 Task: Find connections with filter location Bārāsat with filter topic #designwith filter profile language German with filter current company UNISON INTERNATIONAL CONSULTING (The Recruitment Company) with filter school AHMEDABAD jobs with filter industry Outpatient Care Centers with filter service category Bartending with filter keywords title Sales Representative
Action: Mouse moved to (522, 70)
Screenshot: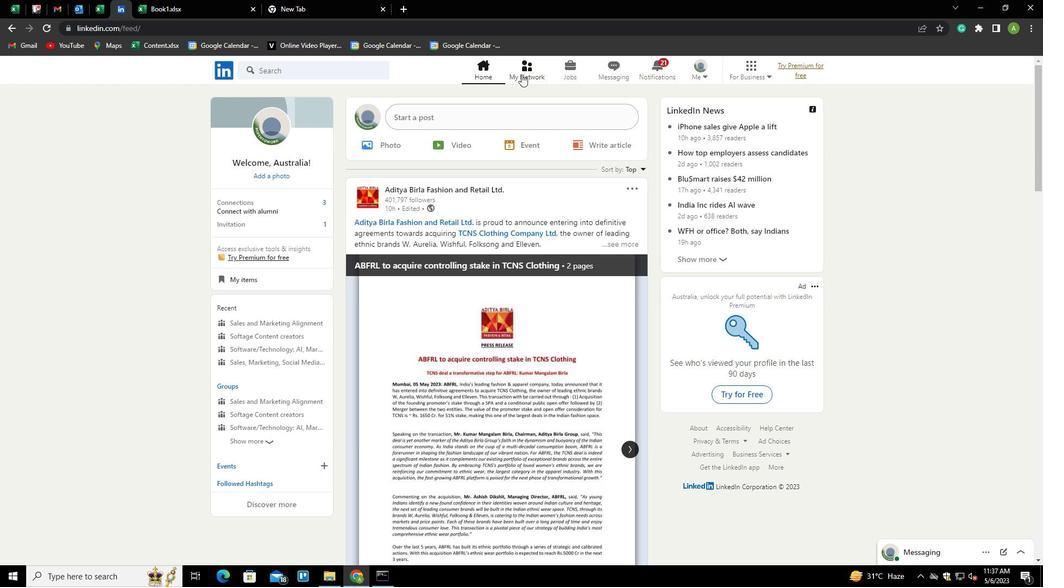 
Action: Mouse pressed left at (522, 70)
Screenshot: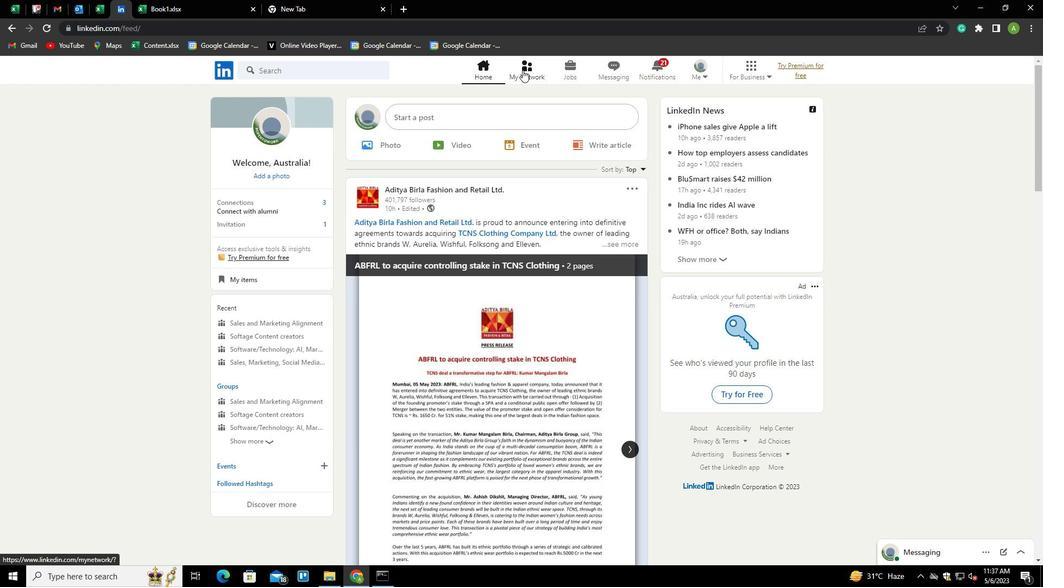 
Action: Mouse moved to (307, 128)
Screenshot: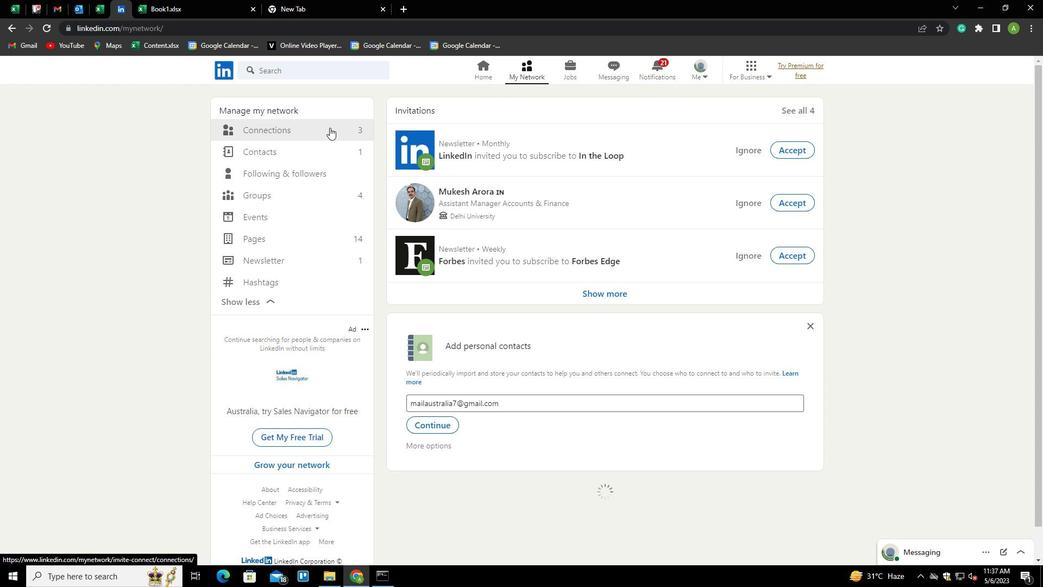 
Action: Mouse pressed left at (307, 128)
Screenshot: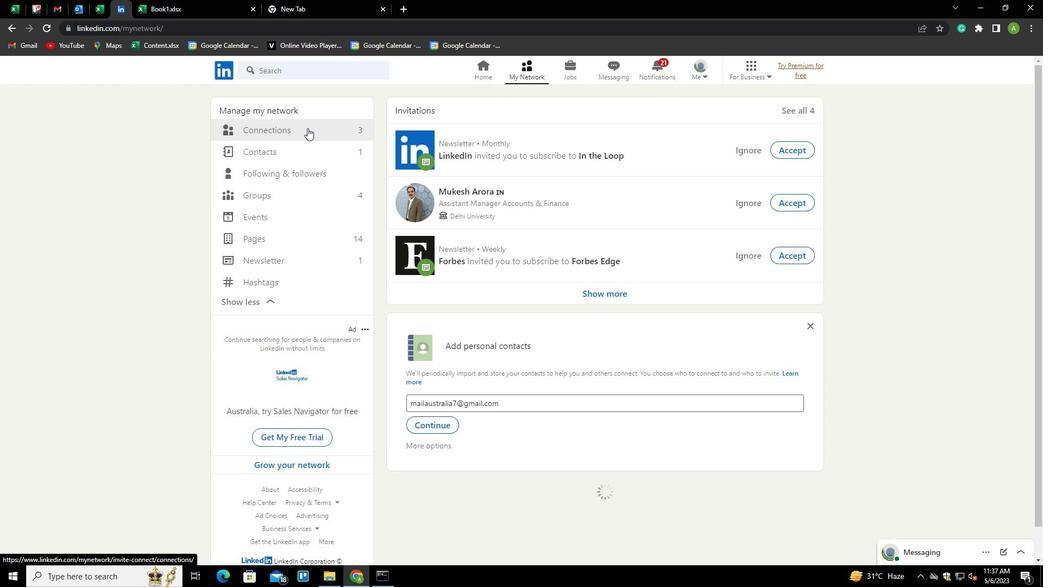 
Action: Mouse moved to (585, 132)
Screenshot: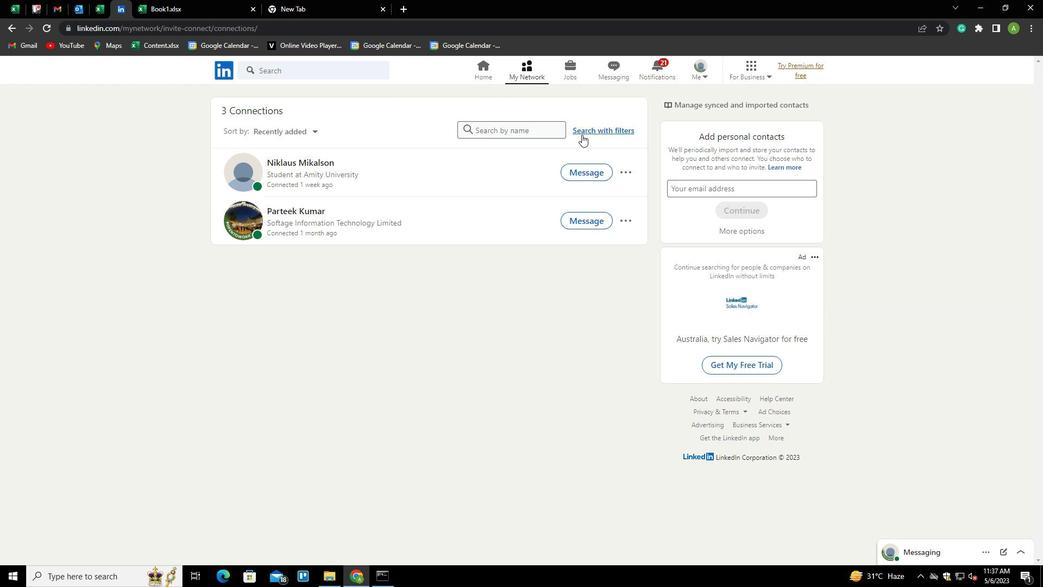 
Action: Mouse pressed left at (585, 132)
Screenshot: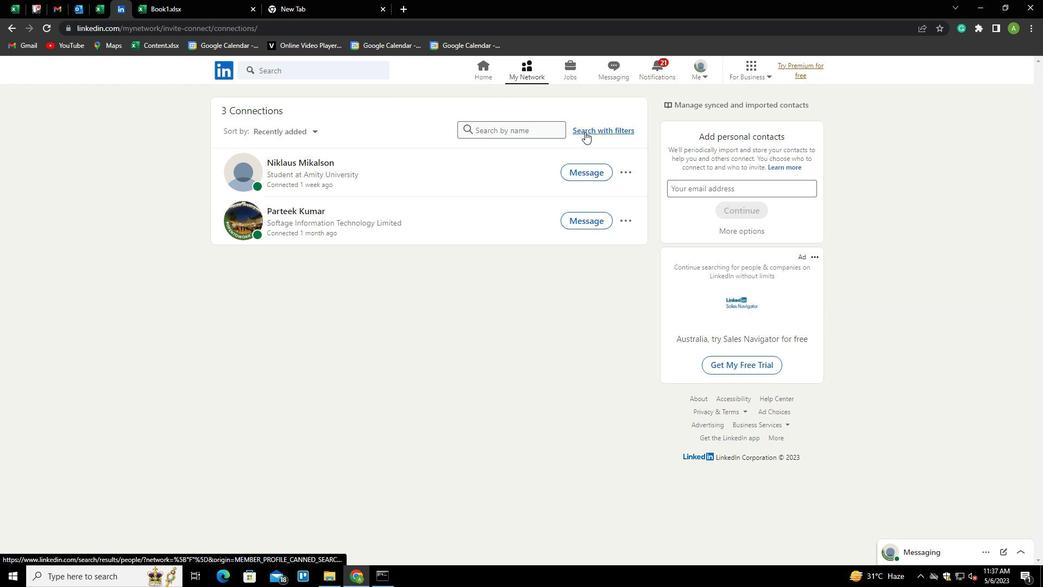 
Action: Mouse moved to (557, 104)
Screenshot: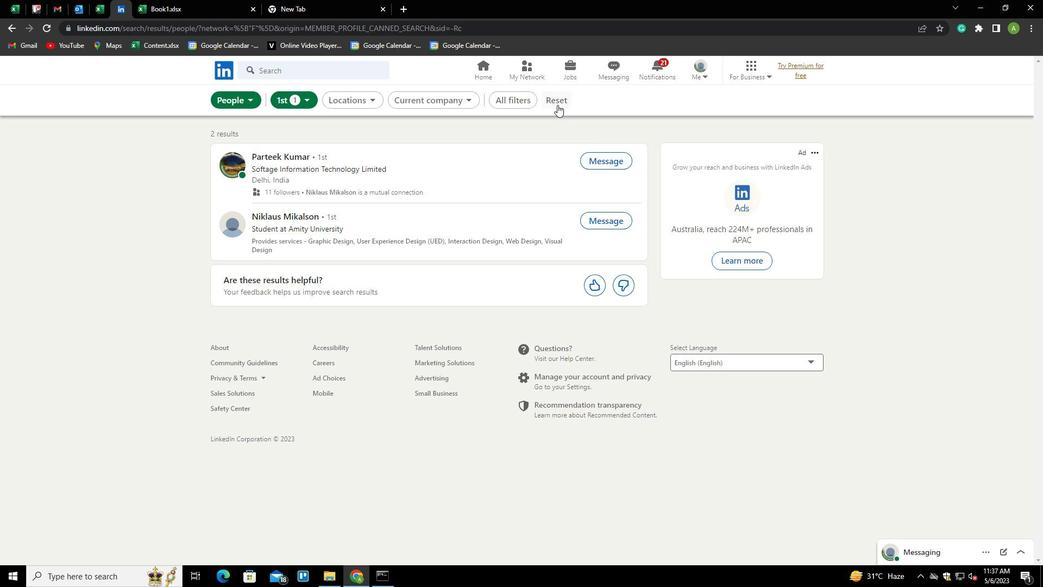 
Action: Mouse pressed left at (557, 104)
Screenshot: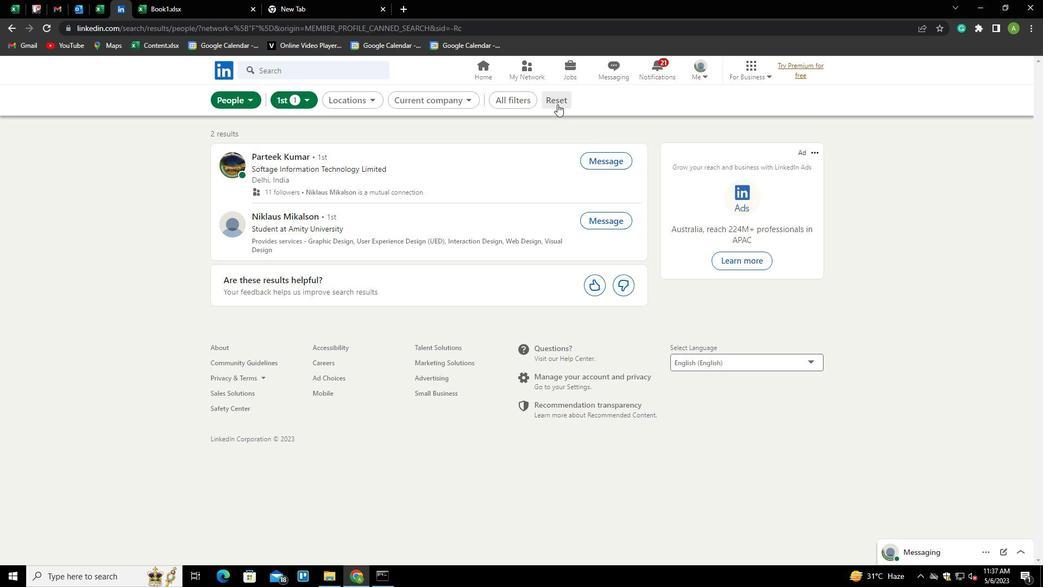 
Action: Mouse moved to (544, 102)
Screenshot: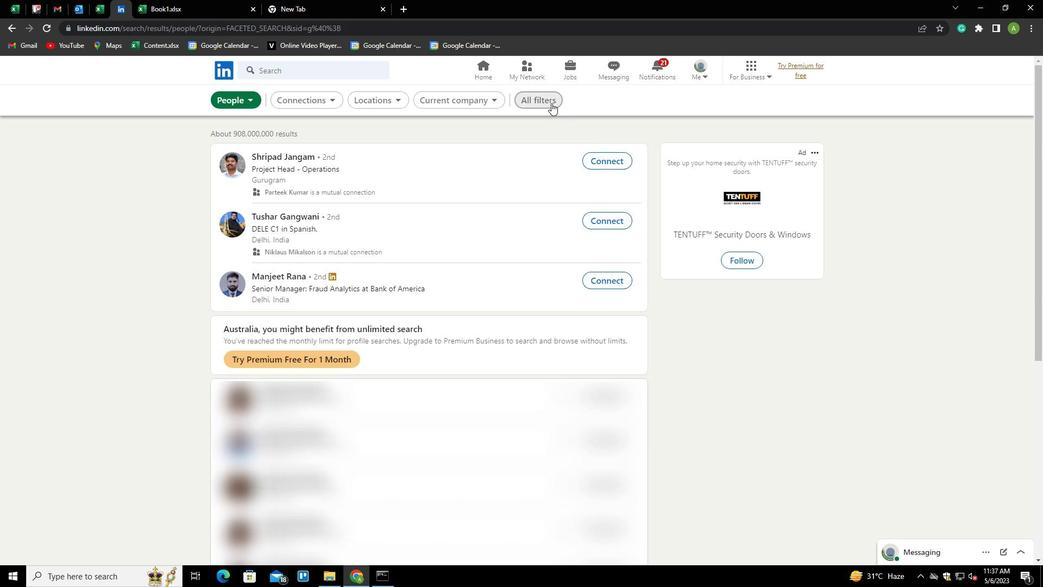 
Action: Mouse pressed left at (544, 102)
Screenshot: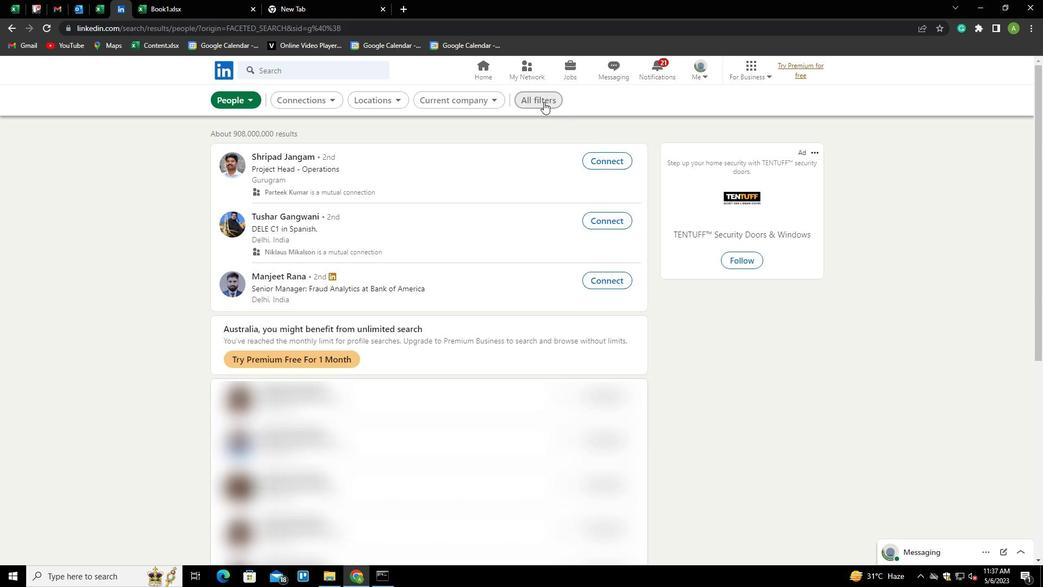 
Action: Mouse moved to (859, 275)
Screenshot: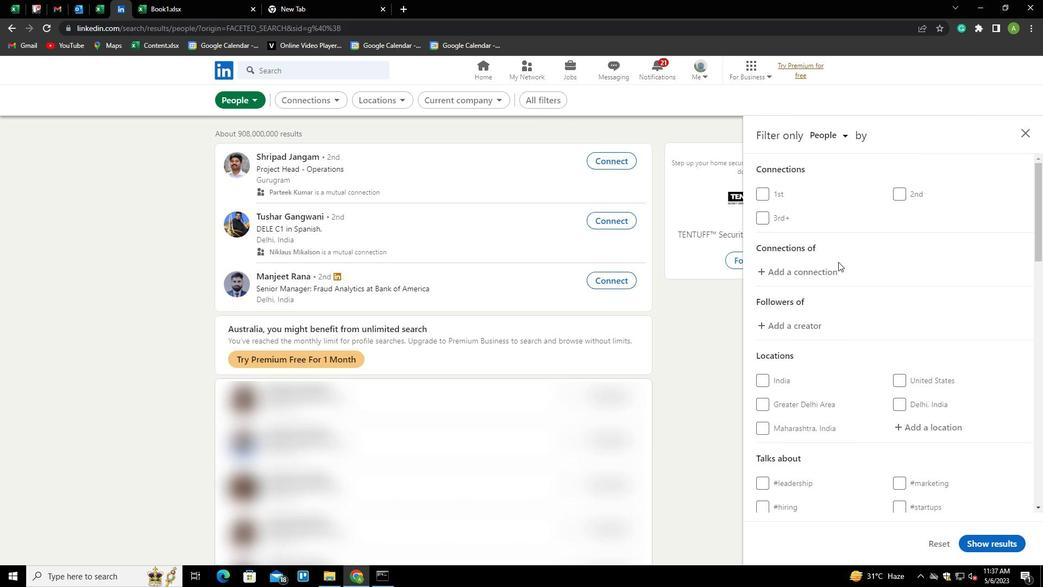 
Action: Mouse scrolled (859, 274) with delta (0, 0)
Screenshot: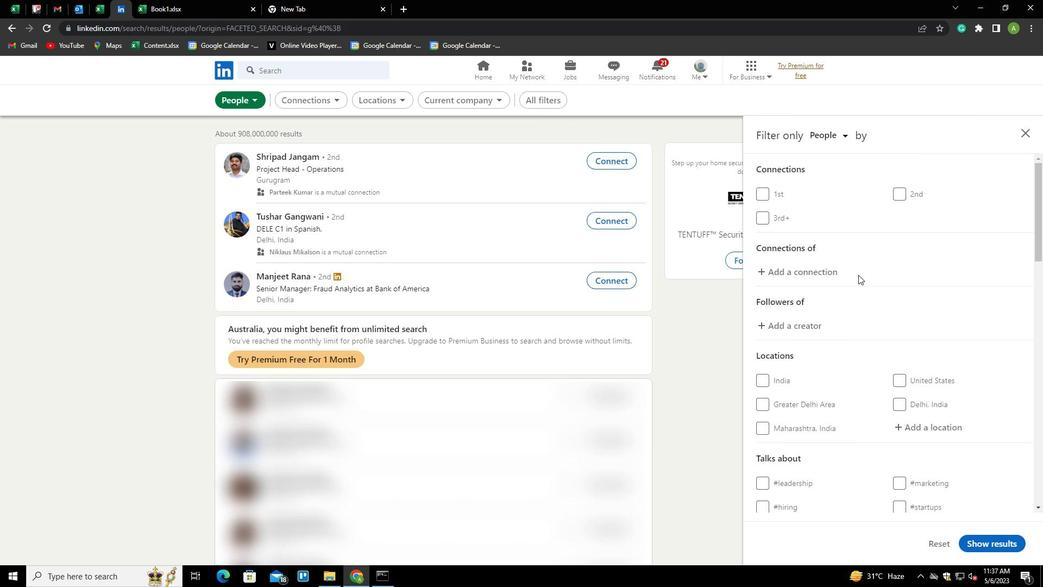
Action: Mouse scrolled (859, 274) with delta (0, 0)
Screenshot: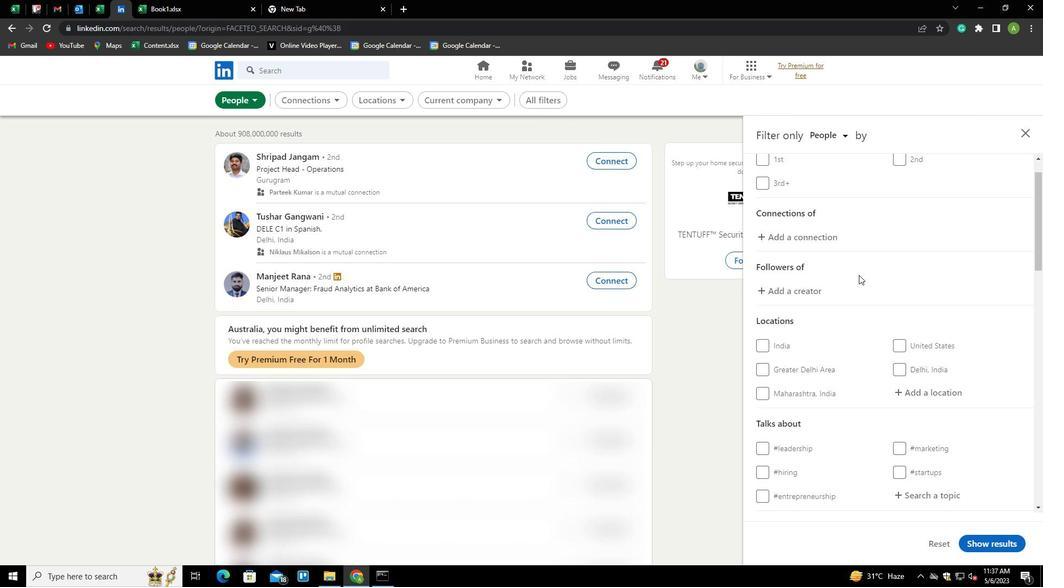
Action: Mouse moved to (912, 318)
Screenshot: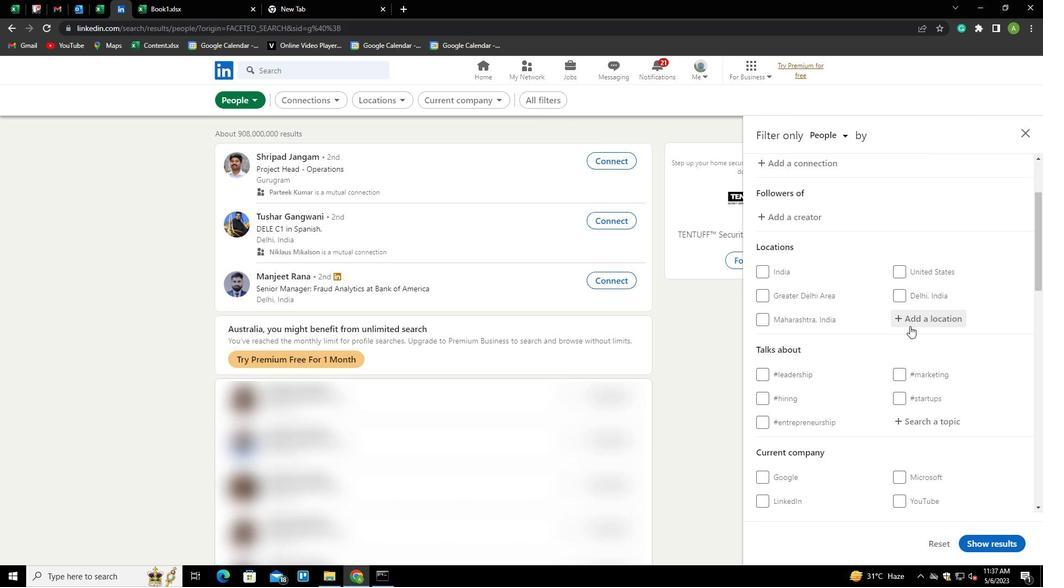 
Action: Mouse pressed left at (912, 318)
Screenshot: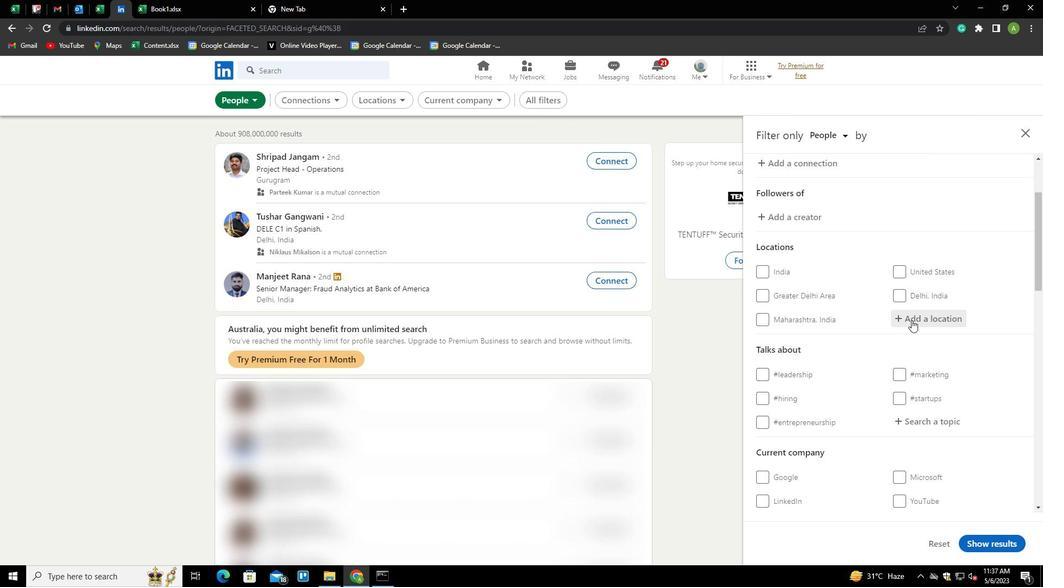 
Action: Mouse moved to (913, 316)
Screenshot: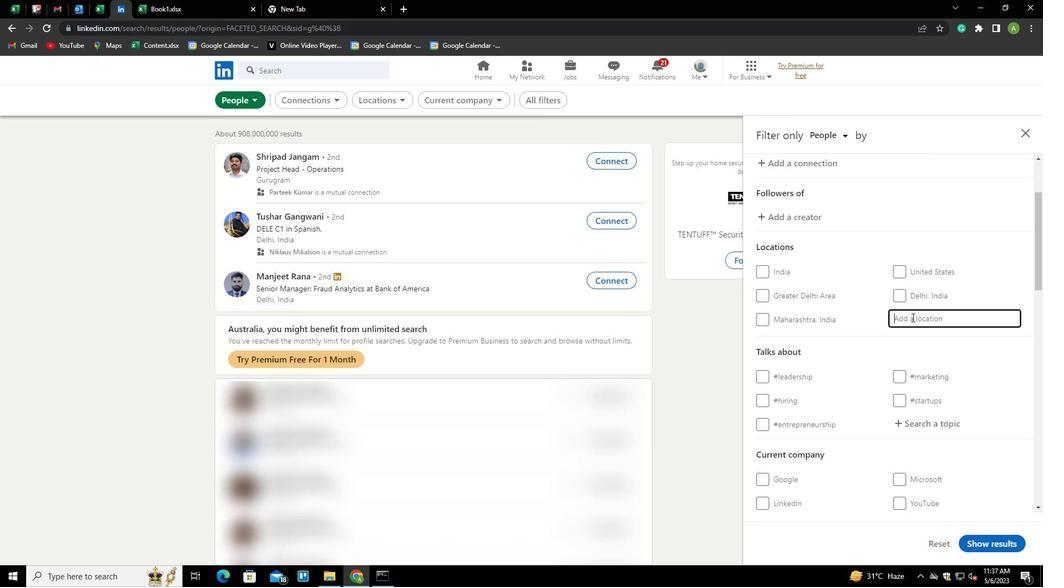 
Action: Mouse pressed left at (913, 316)
Screenshot: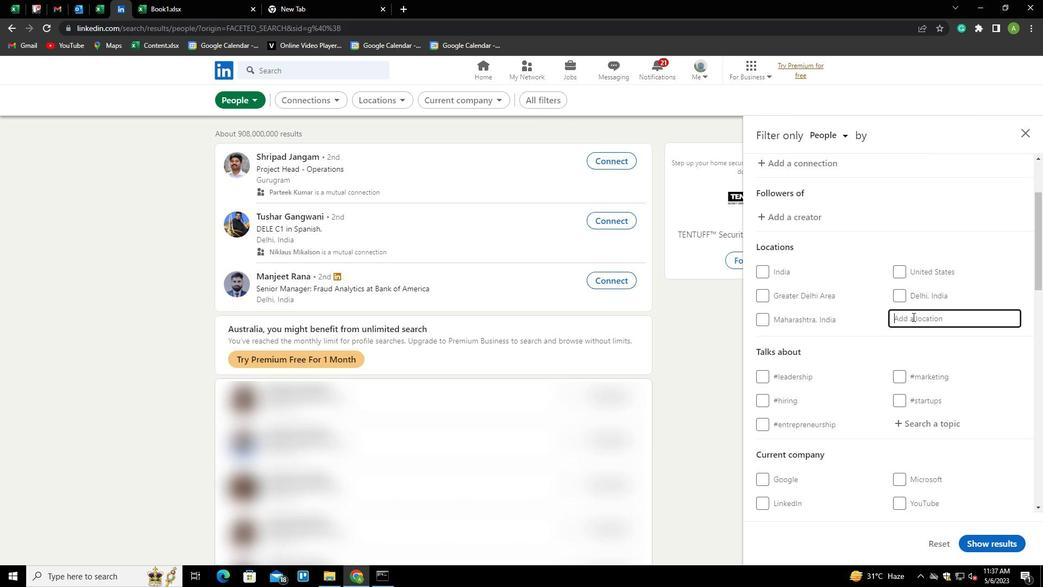 
Action: Mouse moved to (979, 92)
Screenshot: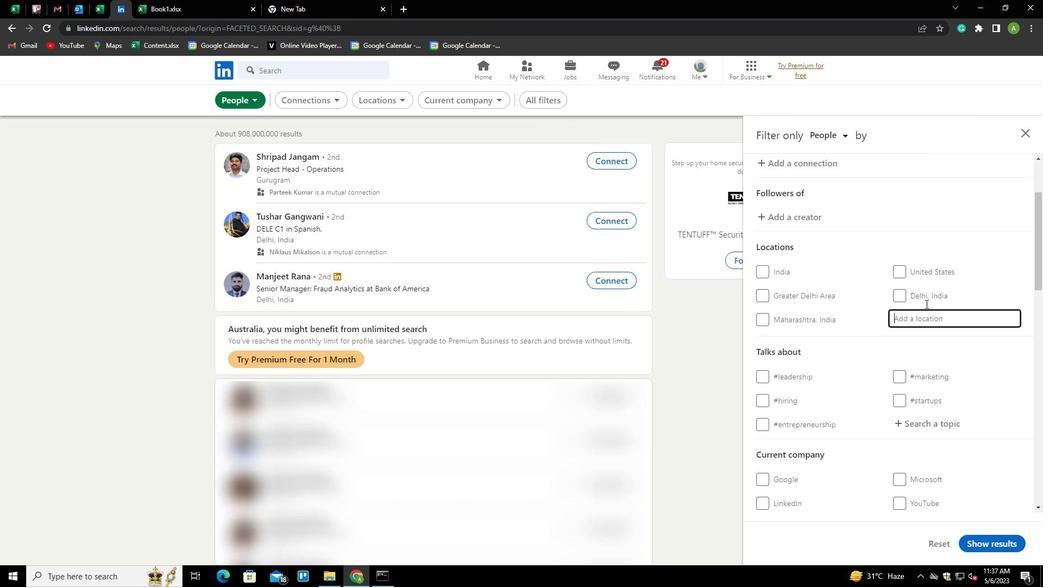 
Action: Key pressed <Key.shift>BARASAT<Key.down><Key.enter>
Screenshot: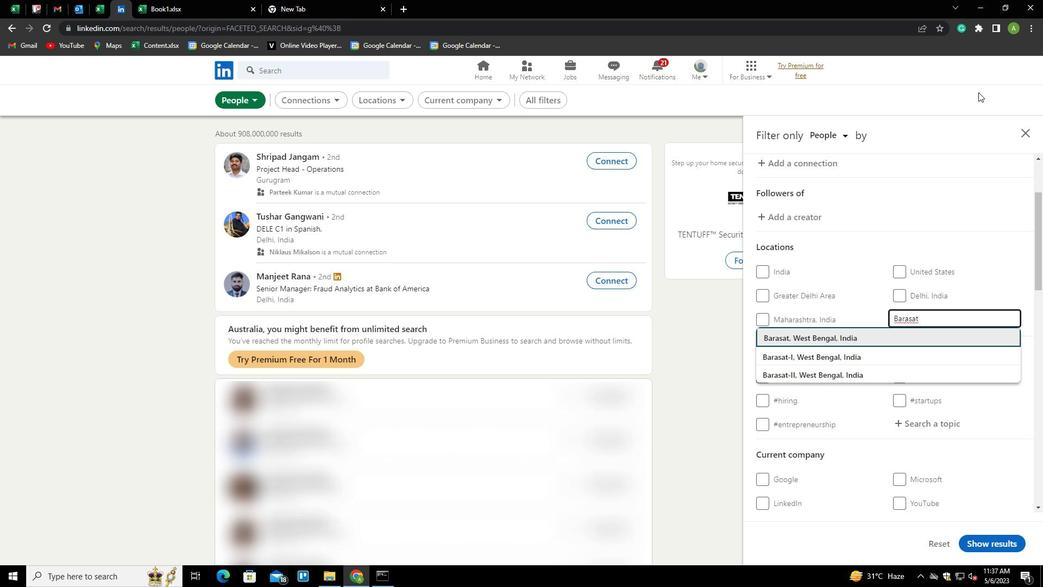 
Action: Mouse moved to (971, 186)
Screenshot: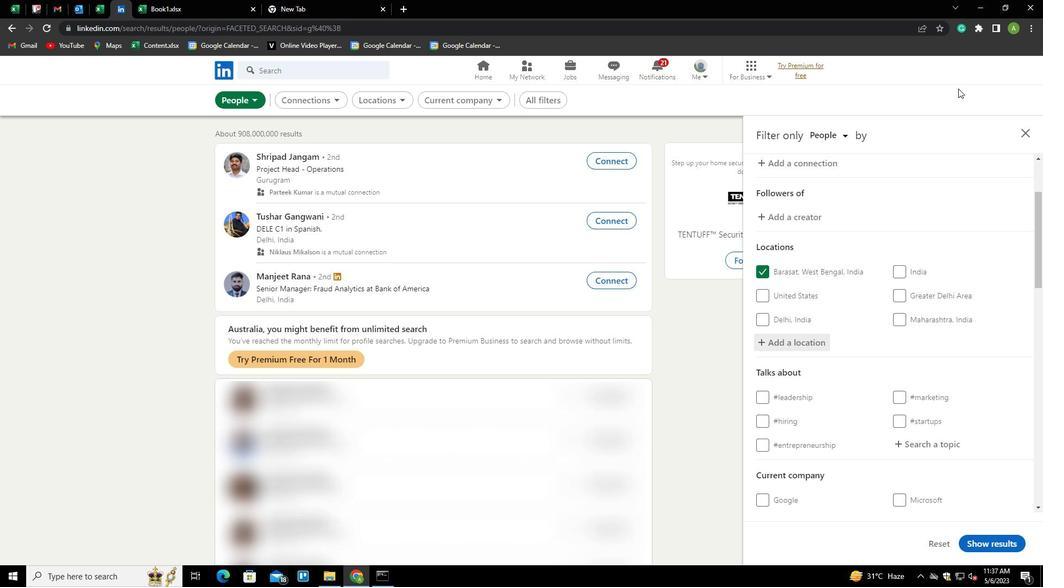 
Action: Mouse scrolled (971, 185) with delta (0, 0)
Screenshot: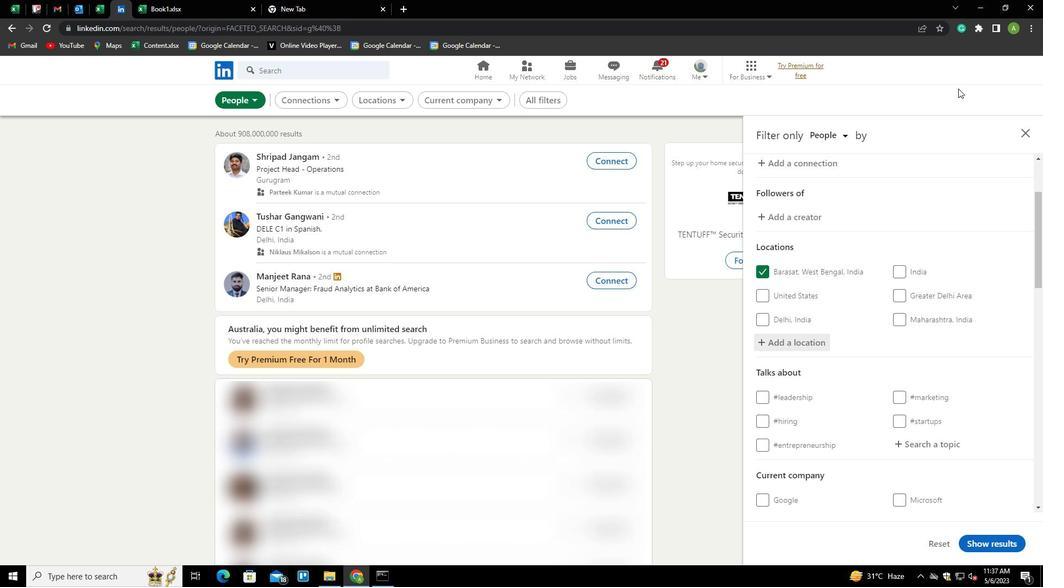 
Action: Mouse moved to (969, 208)
Screenshot: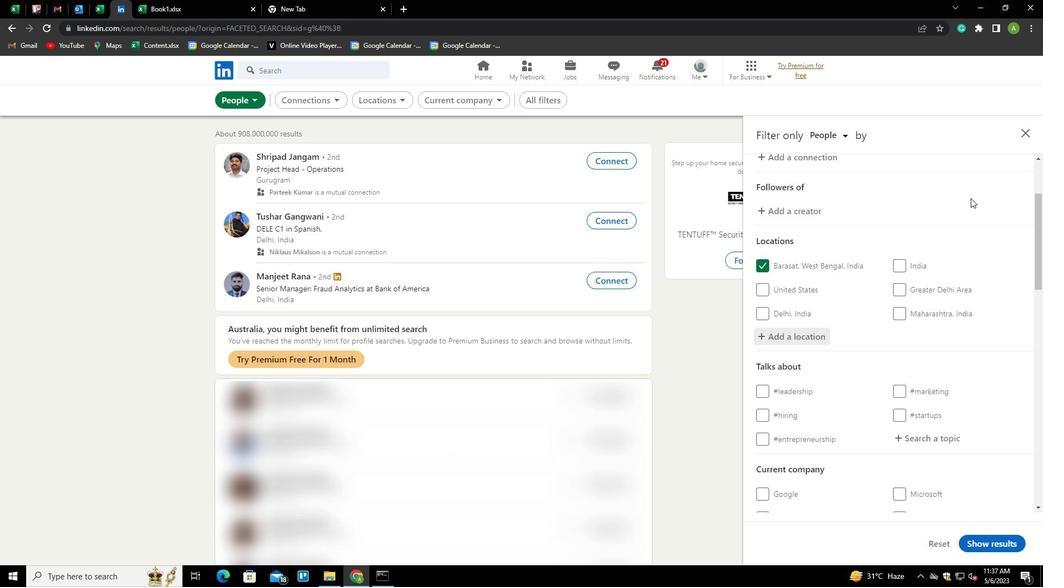 
Action: Mouse scrolled (969, 207) with delta (0, 0)
Screenshot: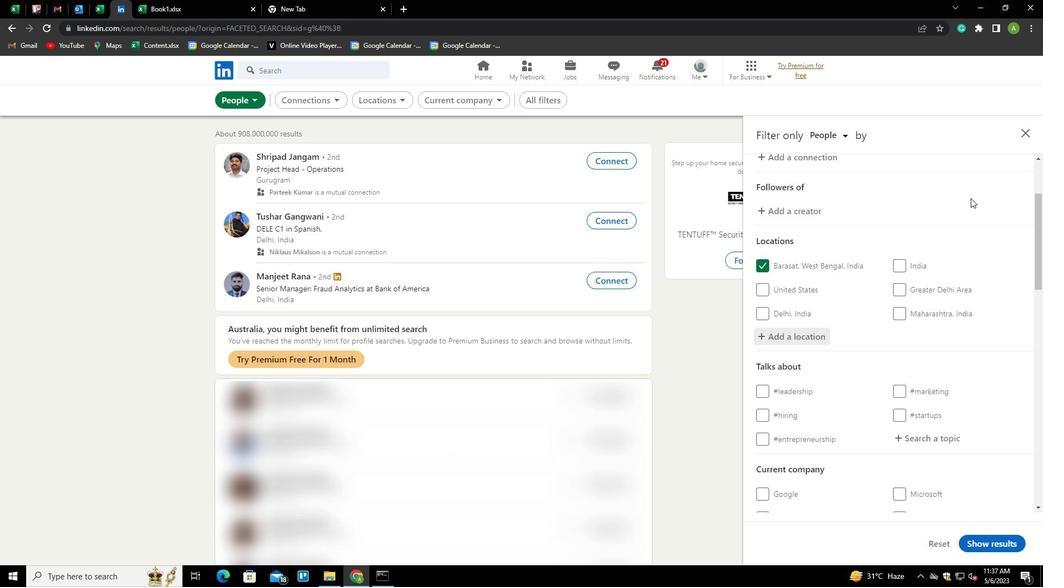 
Action: Mouse moved to (926, 331)
Screenshot: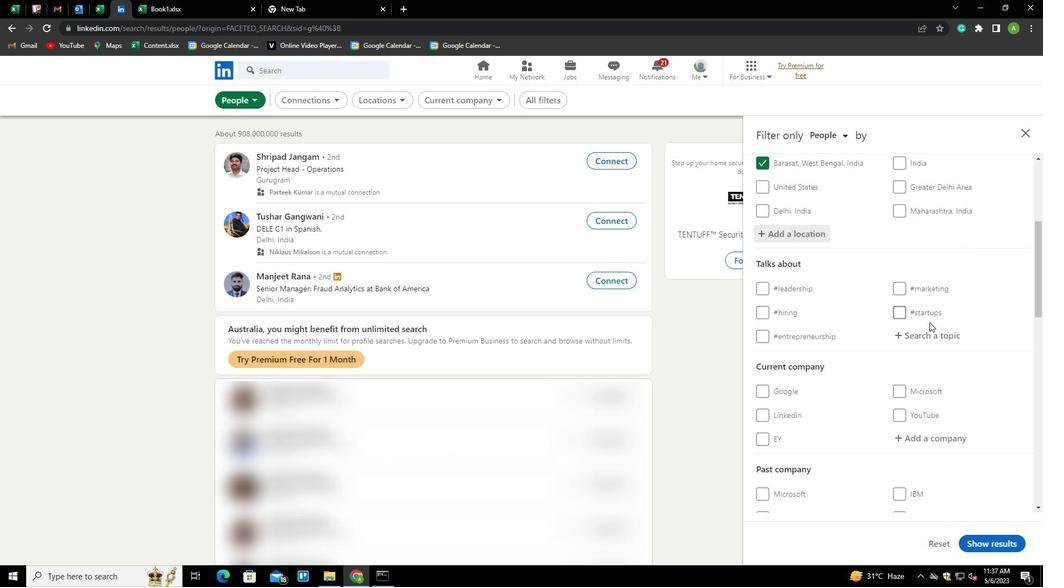 
Action: Mouse pressed left at (926, 331)
Screenshot: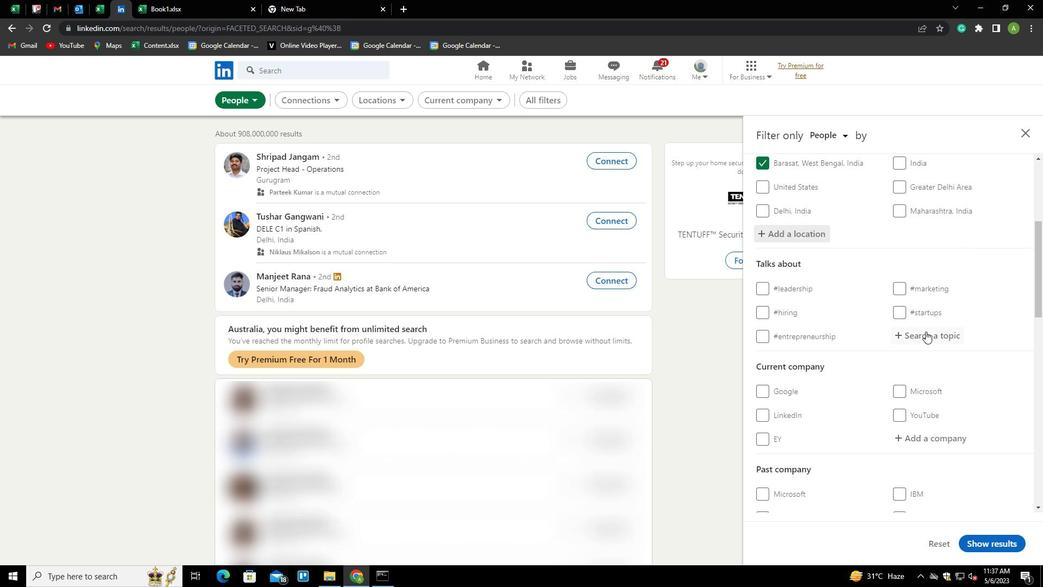 
Action: Mouse moved to (928, 323)
Screenshot: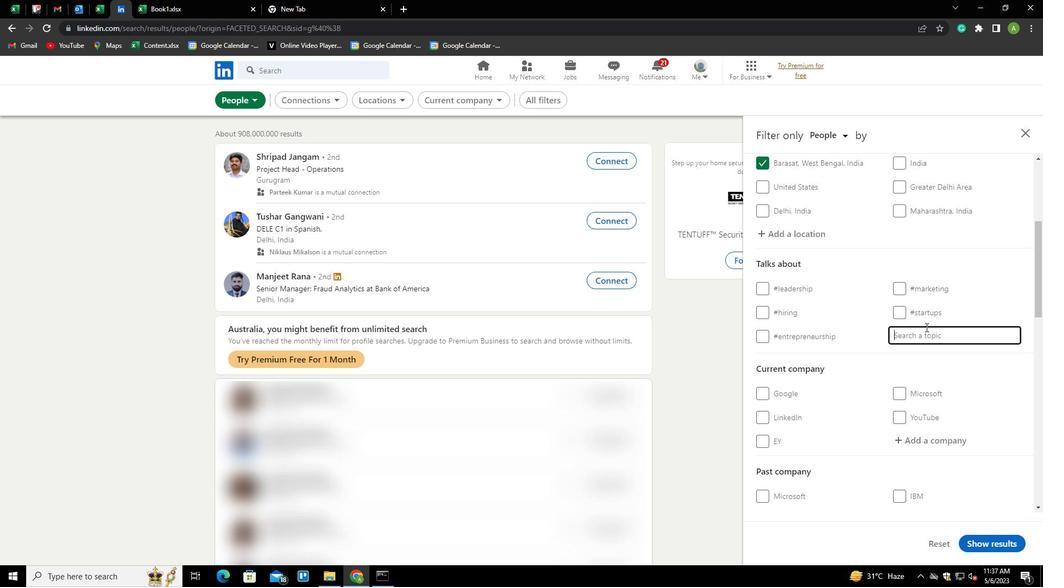 
Action: Key pressed <Key.shift>
Screenshot: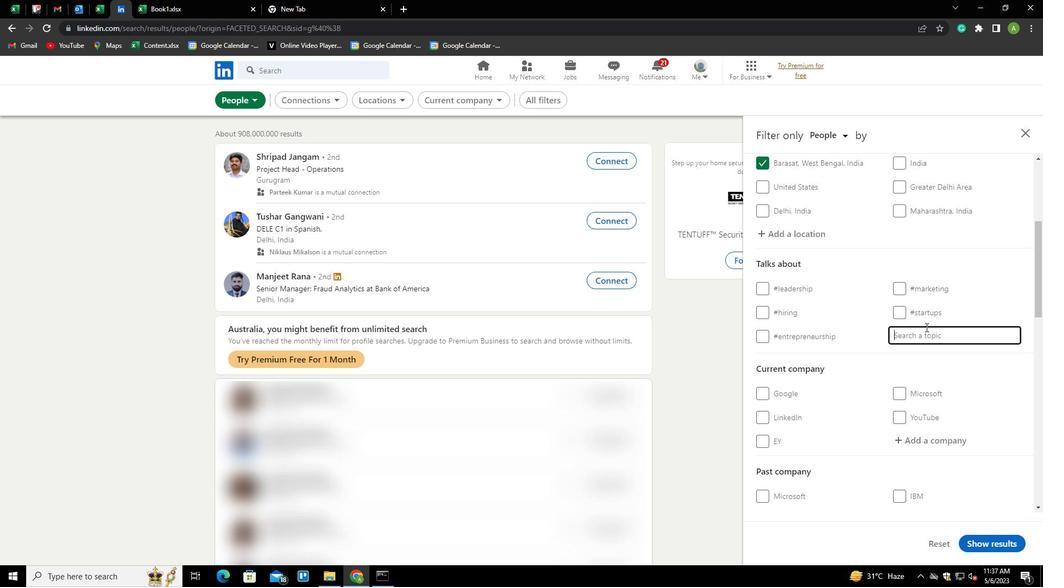 
Action: Mouse moved to (1043, 230)
Screenshot: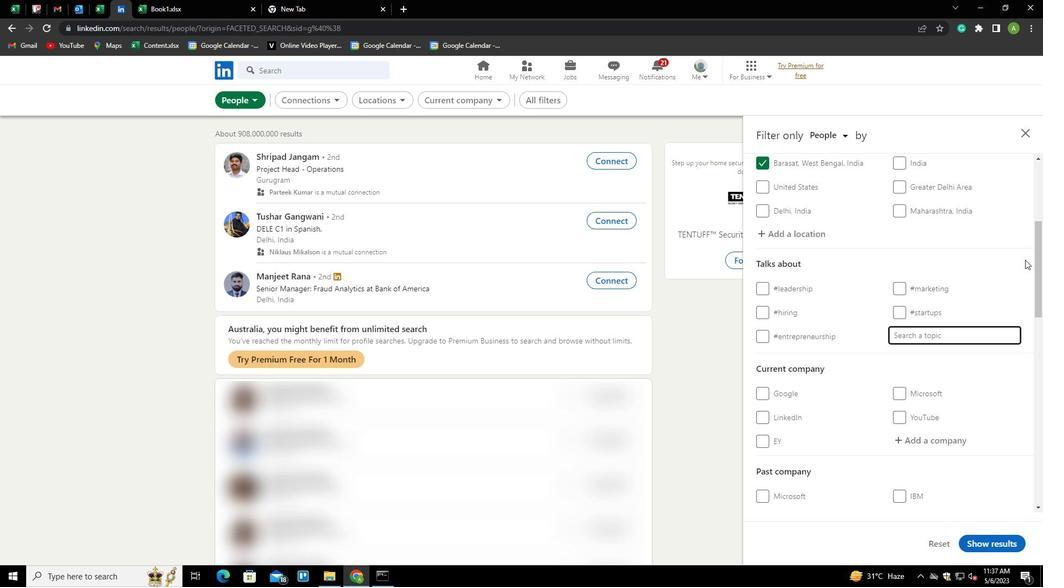 
Action: Key pressed <Key.shift><Key.shift><Key.shift><Key.shift>DESIGN<Key.down><Key.enter>
Screenshot: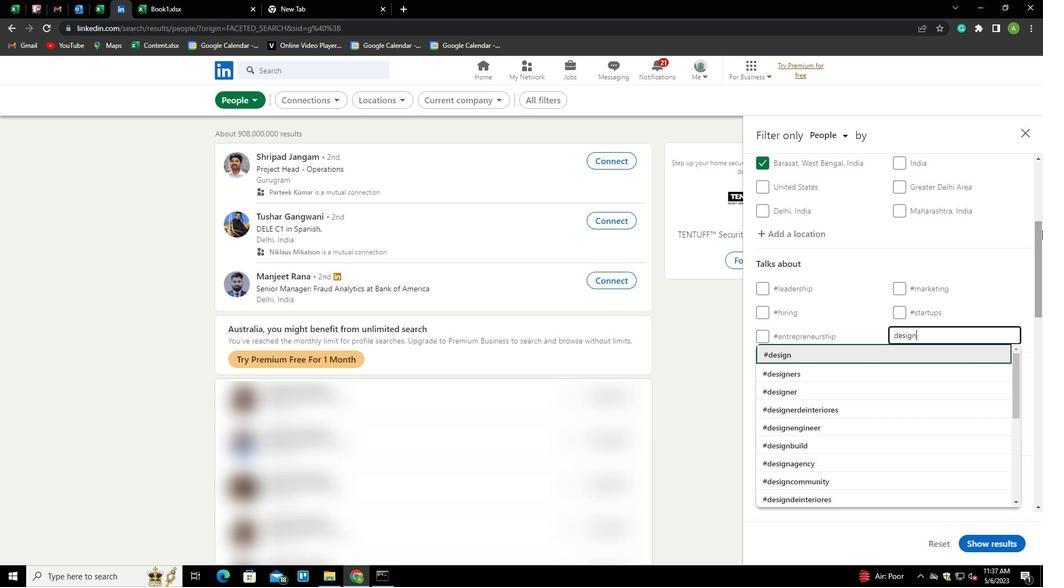 
Action: Mouse moved to (933, 304)
Screenshot: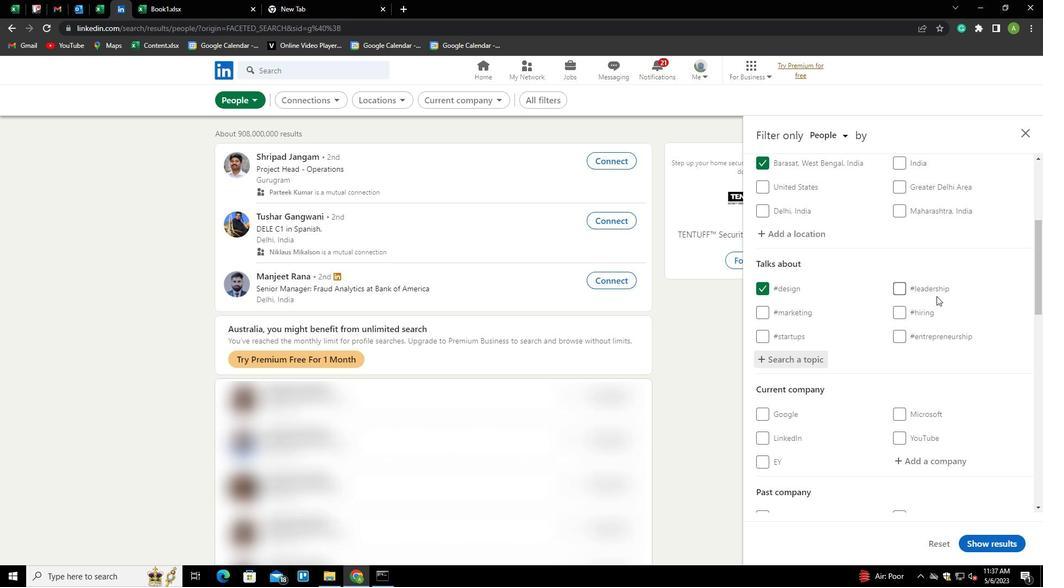 
Action: Mouse scrolled (933, 304) with delta (0, 0)
Screenshot: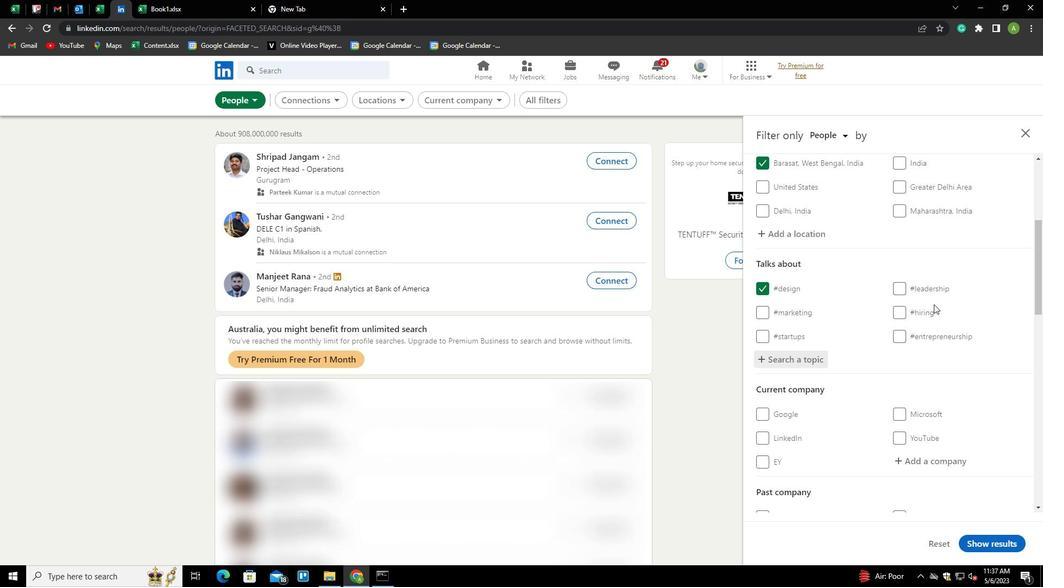 
Action: Mouse scrolled (933, 304) with delta (0, 0)
Screenshot: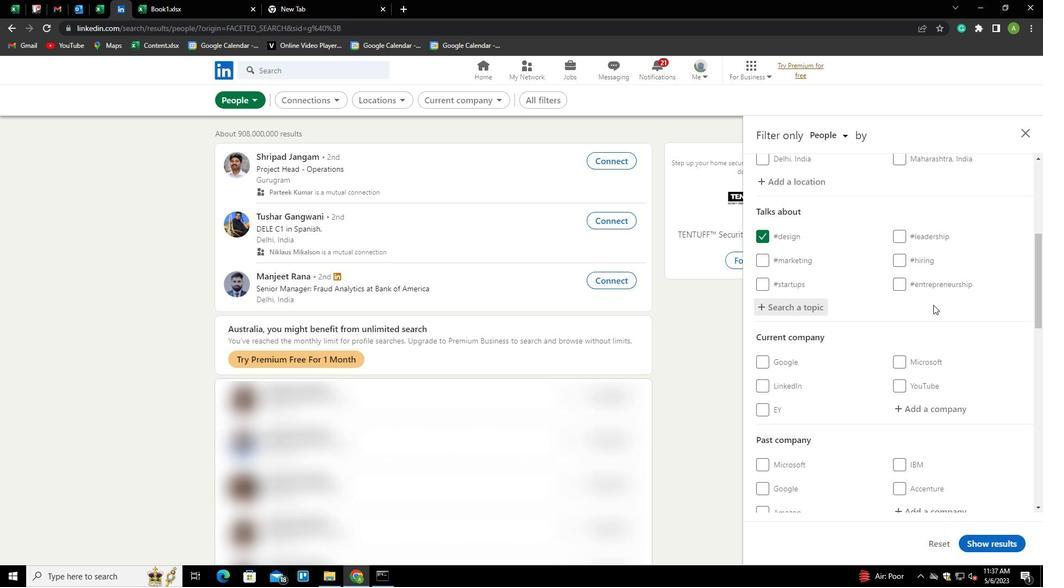 
Action: Mouse scrolled (933, 304) with delta (0, 0)
Screenshot: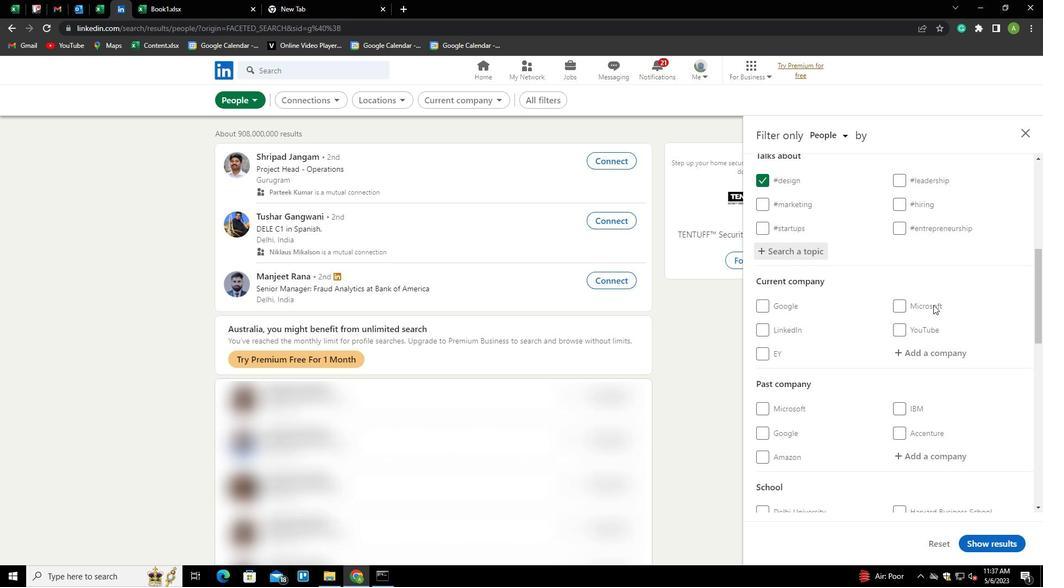 
Action: Mouse scrolled (933, 304) with delta (0, 0)
Screenshot: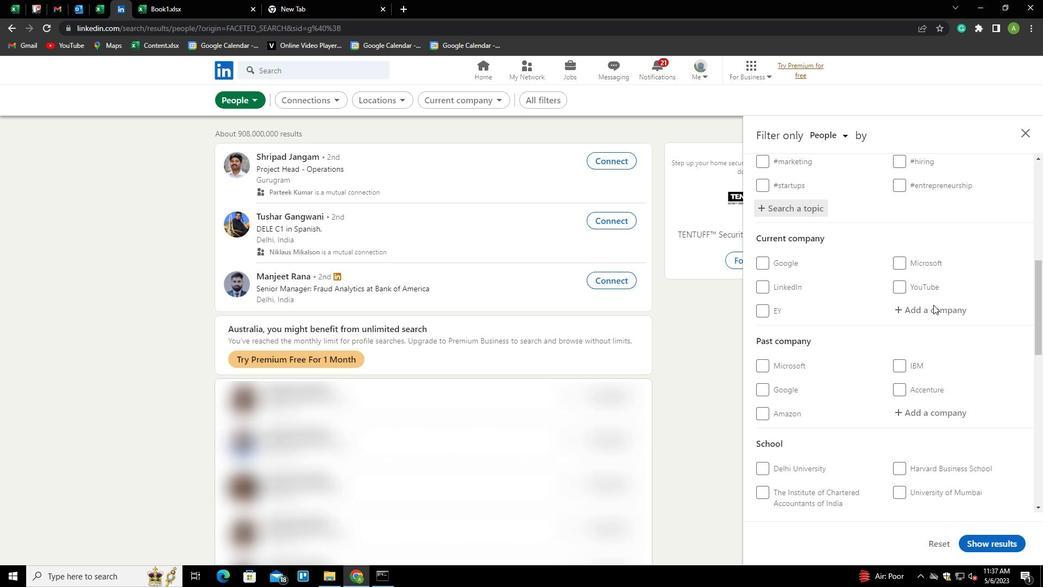 
Action: Mouse scrolled (933, 304) with delta (0, 0)
Screenshot: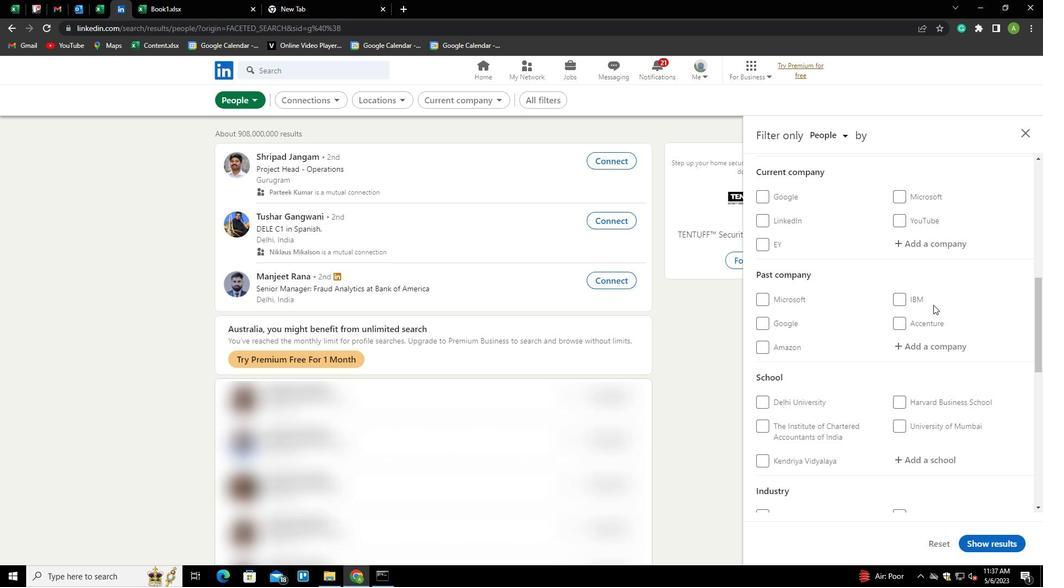 
Action: Mouse scrolled (933, 304) with delta (0, 0)
Screenshot: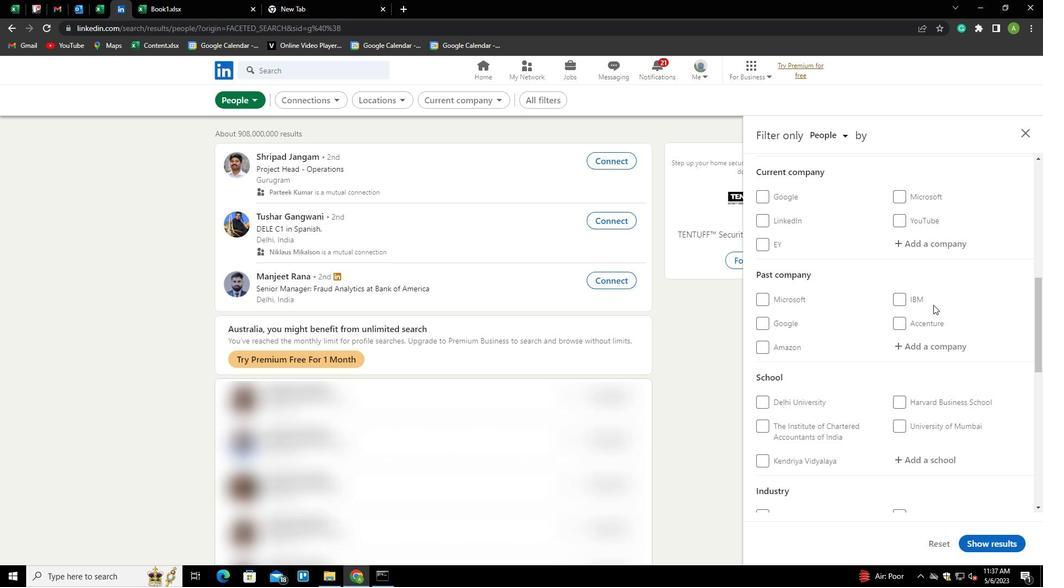
Action: Mouse scrolled (933, 304) with delta (0, 0)
Screenshot: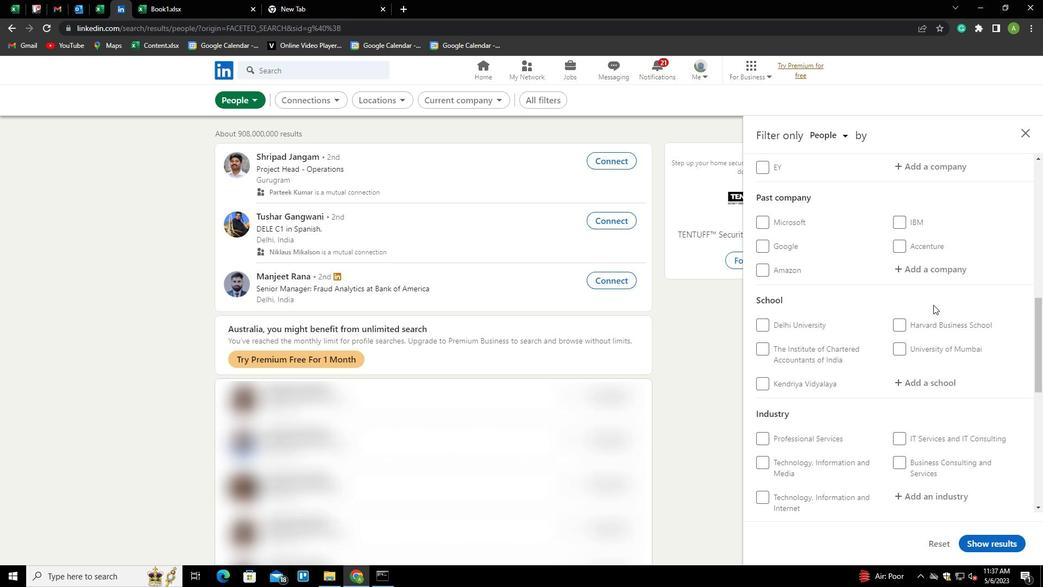 
Action: Mouse scrolled (933, 304) with delta (0, 0)
Screenshot: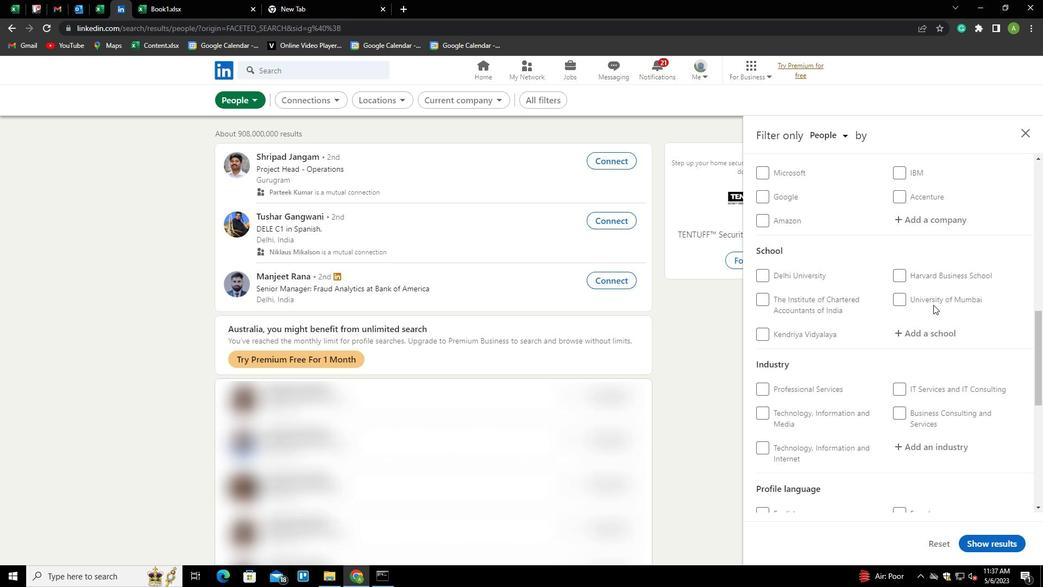 
Action: Mouse scrolled (933, 304) with delta (0, 0)
Screenshot: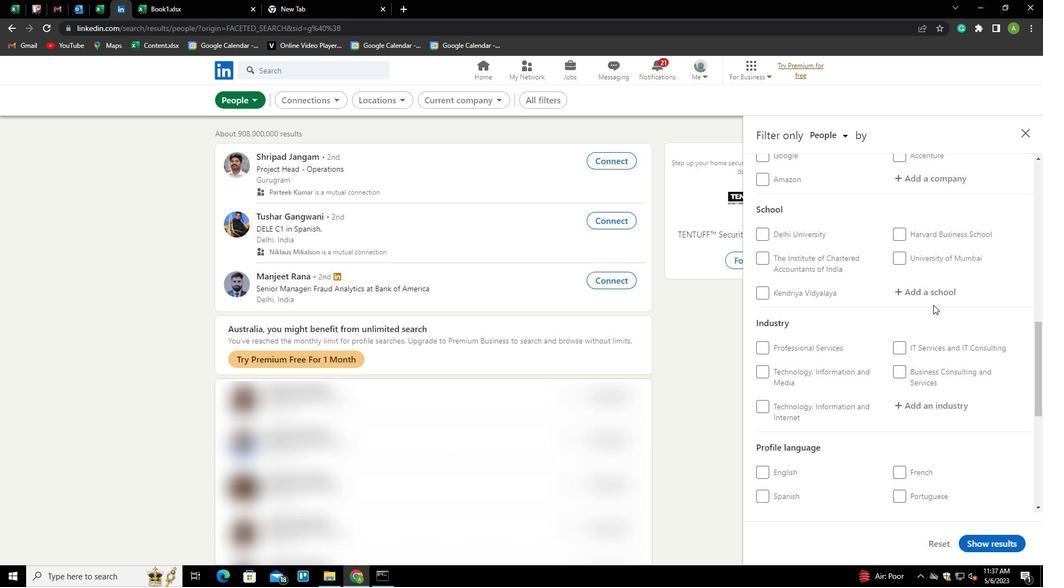 
Action: Mouse scrolled (933, 304) with delta (0, 0)
Screenshot: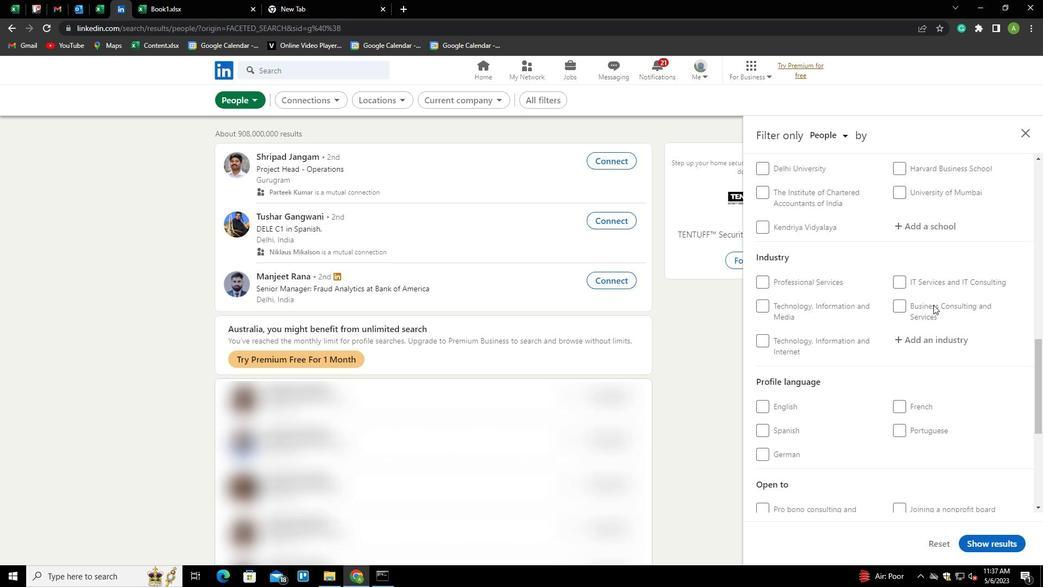
Action: Mouse moved to (774, 364)
Screenshot: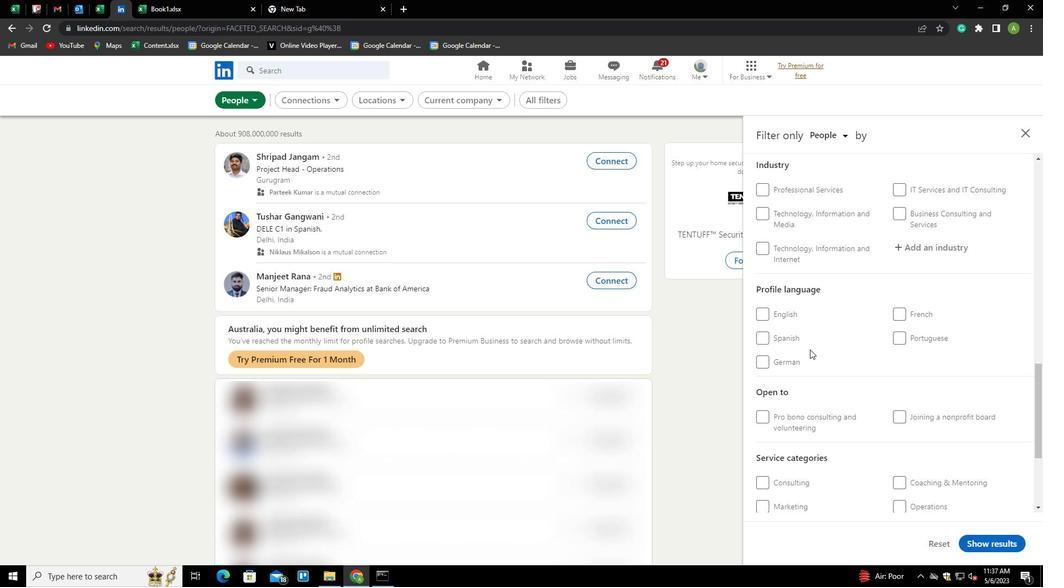 
Action: Mouse pressed left at (774, 364)
Screenshot: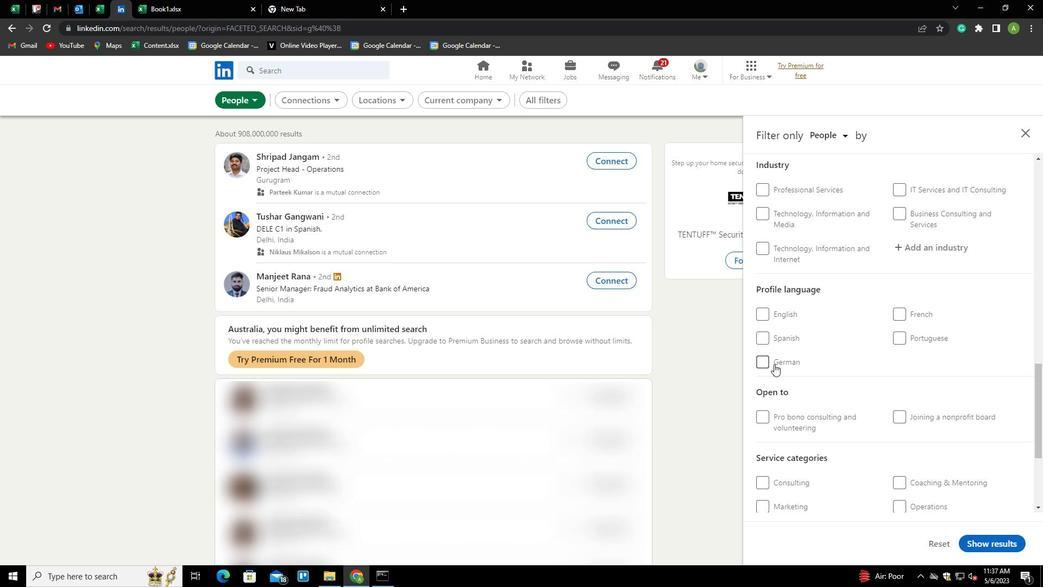 
Action: Mouse moved to (883, 341)
Screenshot: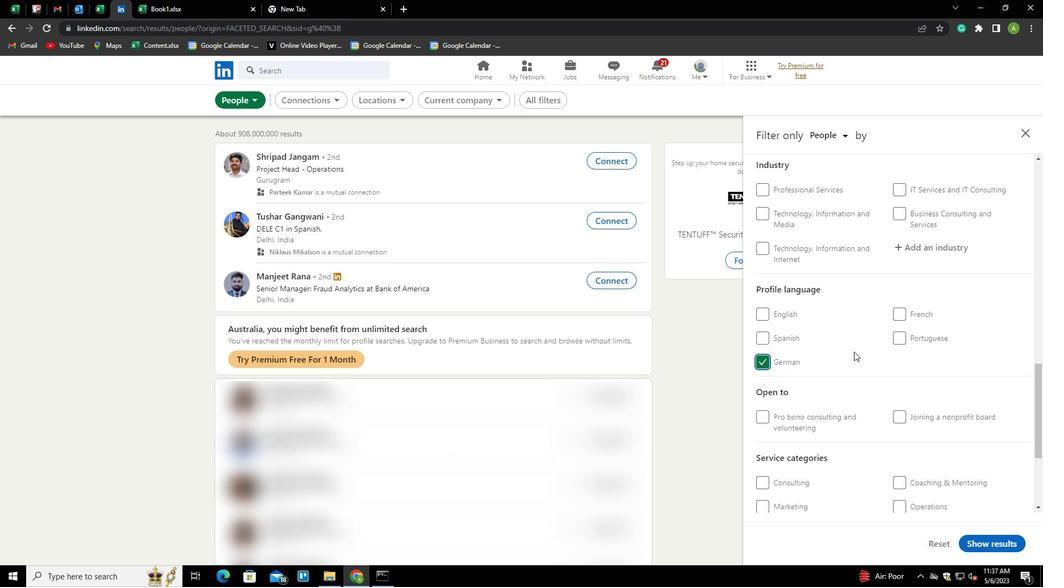 
Action: Mouse scrolled (883, 342) with delta (0, 0)
Screenshot: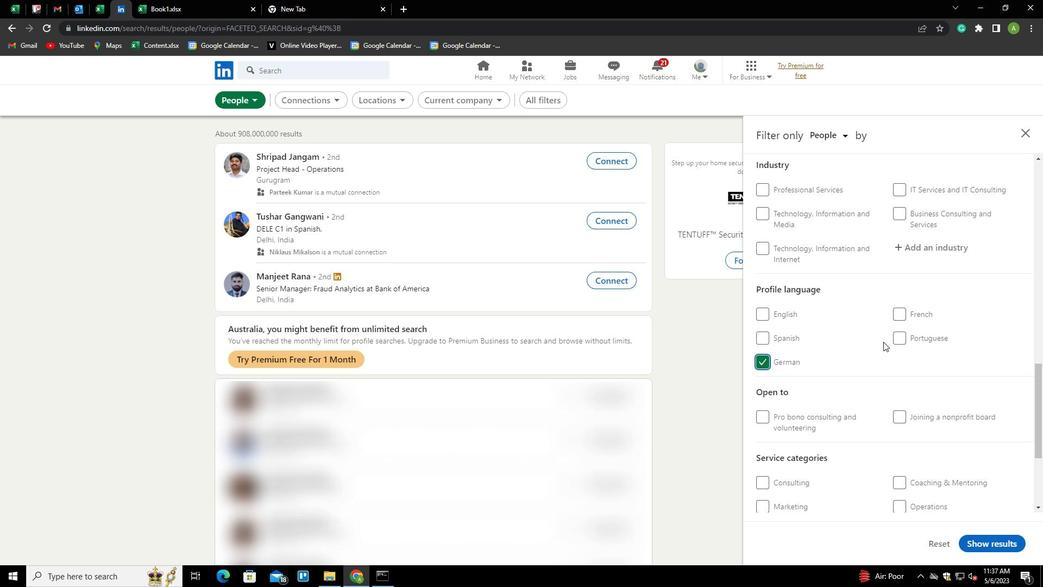 
Action: Mouse scrolled (883, 342) with delta (0, 0)
Screenshot: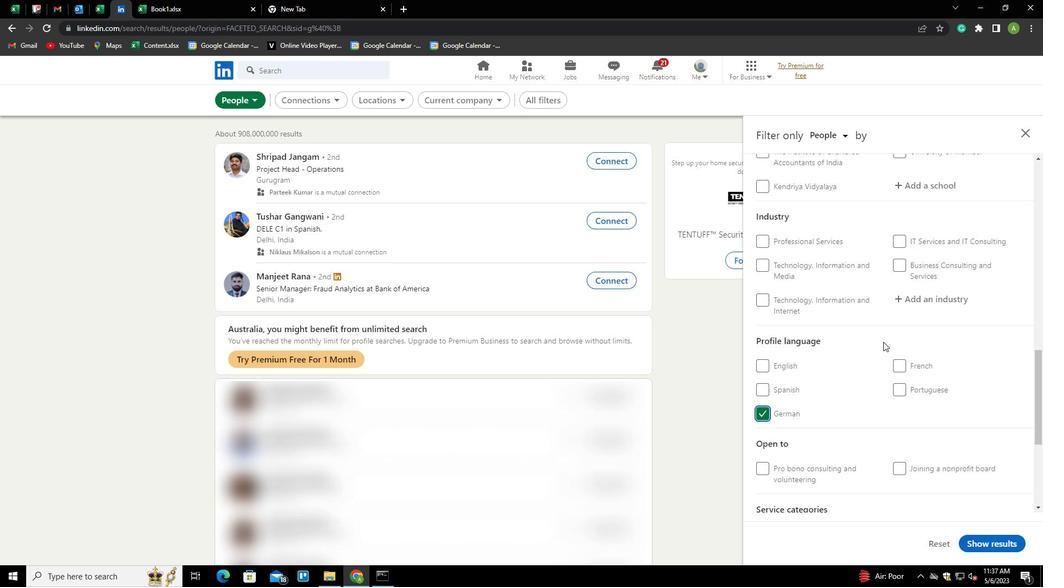 
Action: Mouse scrolled (883, 342) with delta (0, 0)
Screenshot: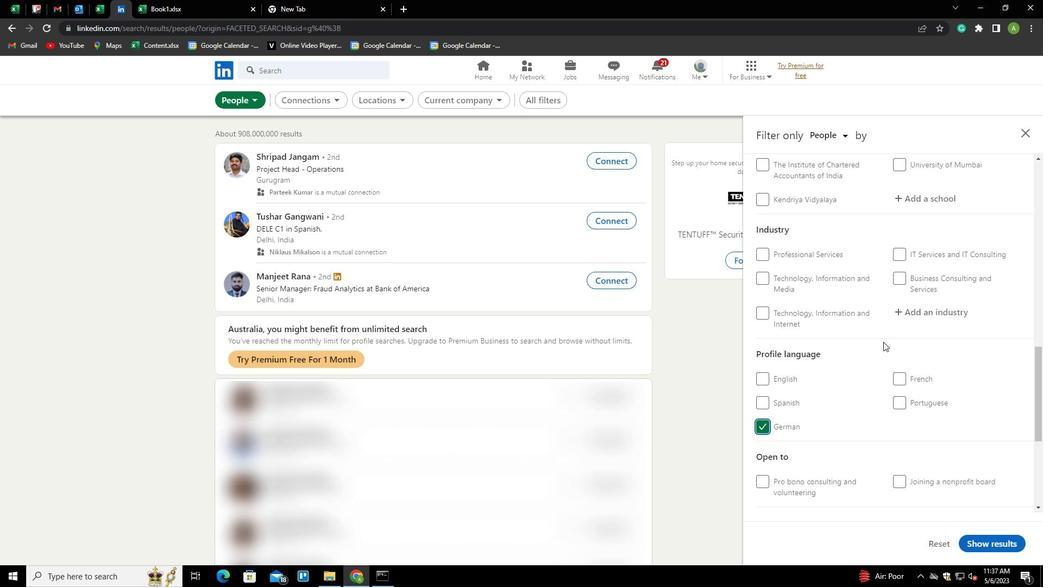 
Action: Mouse scrolled (883, 342) with delta (0, 0)
Screenshot: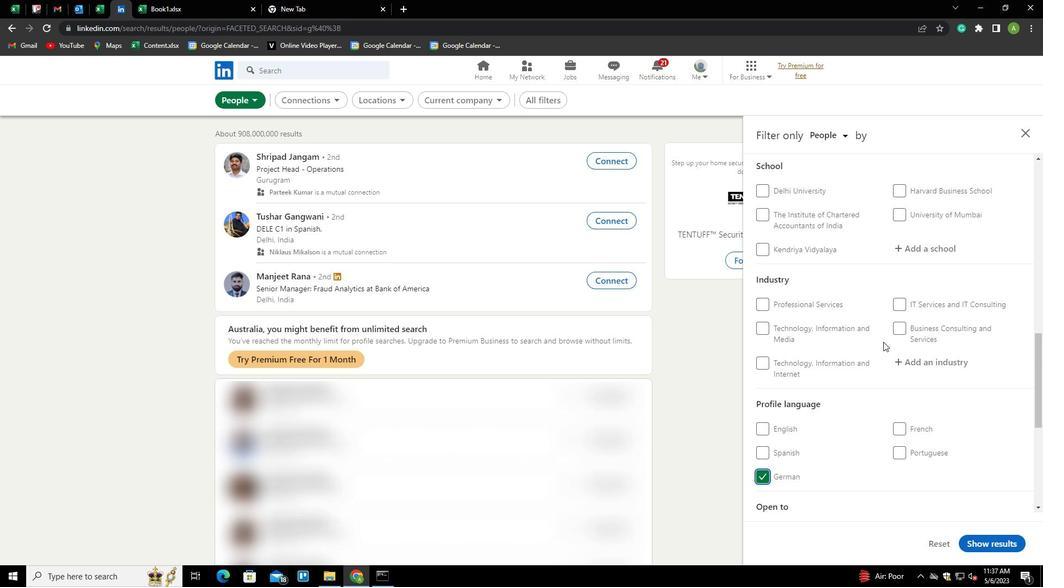
Action: Mouse scrolled (883, 342) with delta (0, 0)
Screenshot: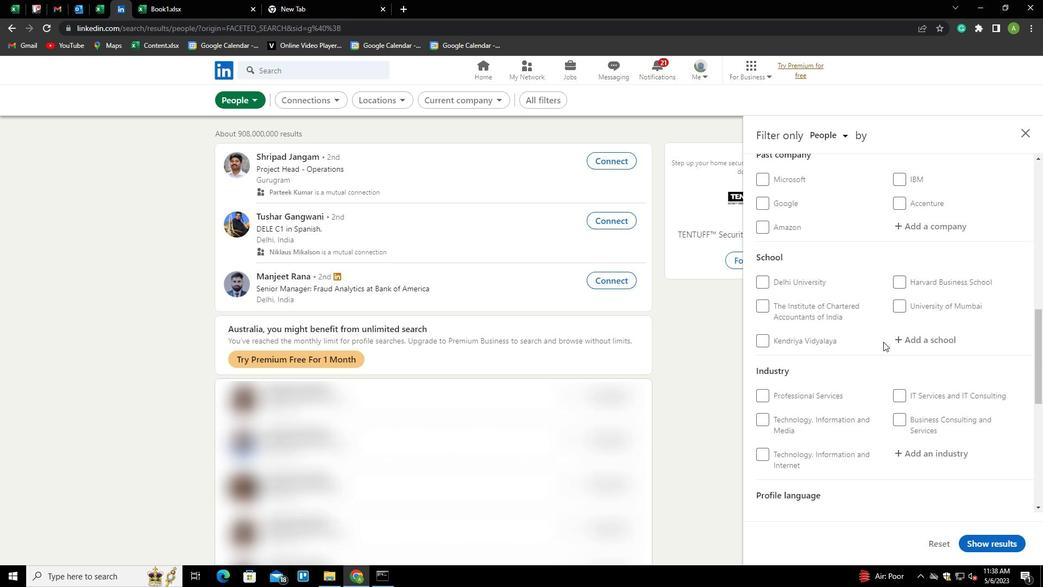 
Action: Mouse scrolled (883, 342) with delta (0, 0)
Screenshot: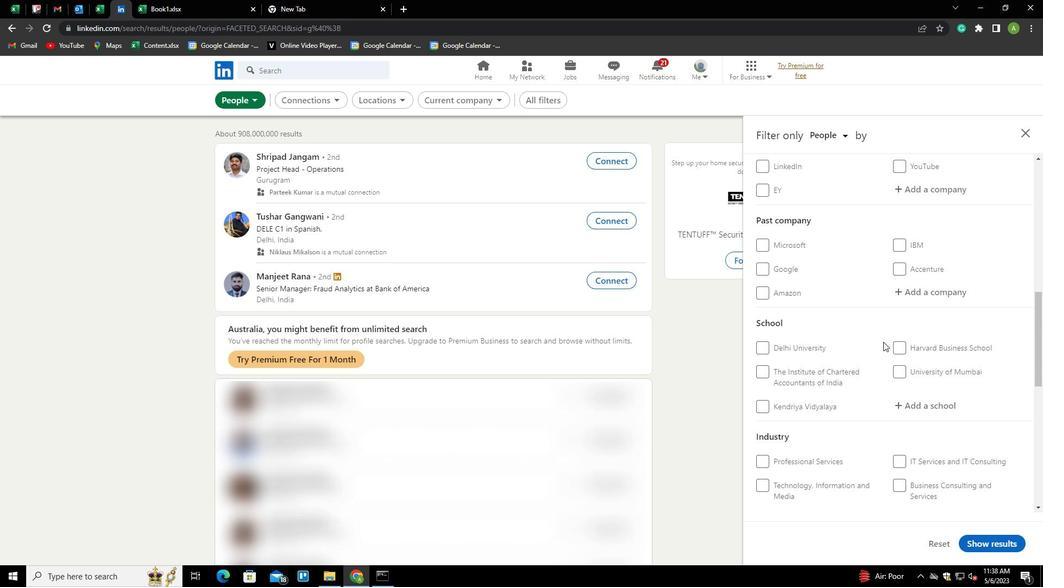 
Action: Mouse scrolled (883, 342) with delta (0, 0)
Screenshot: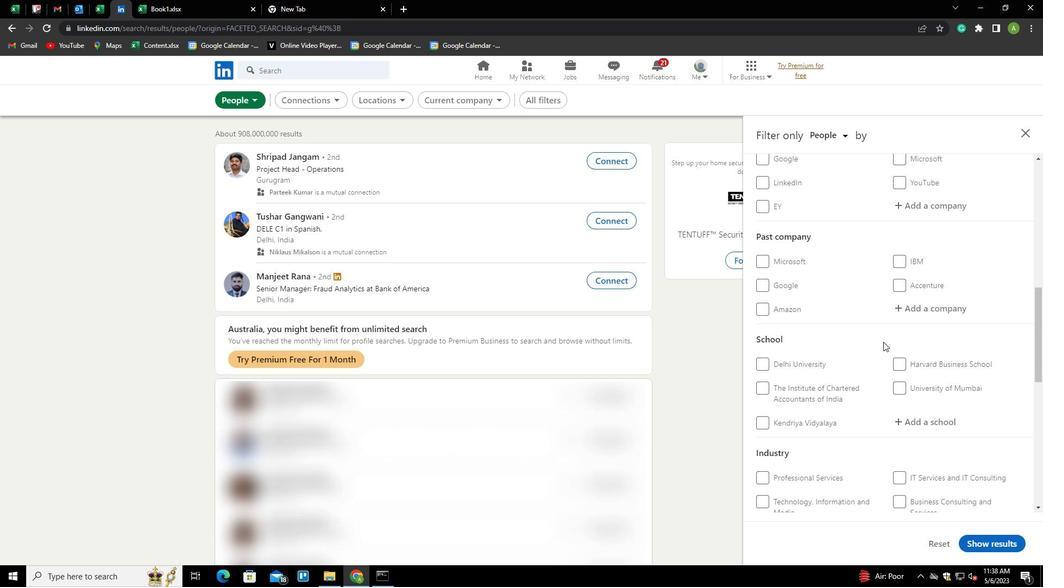 
Action: Mouse moved to (928, 302)
Screenshot: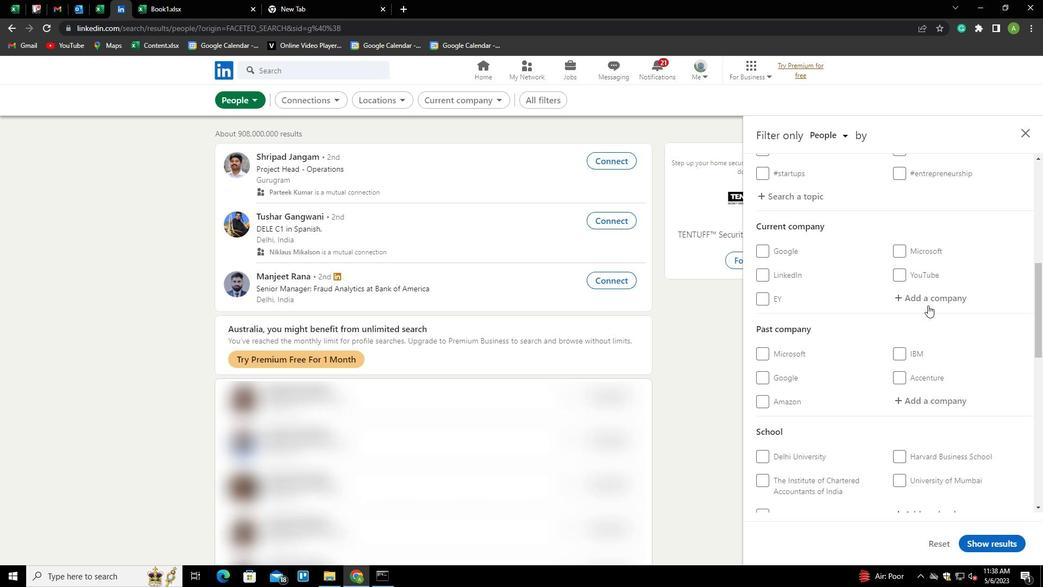 
Action: Mouse pressed left at (928, 302)
Screenshot: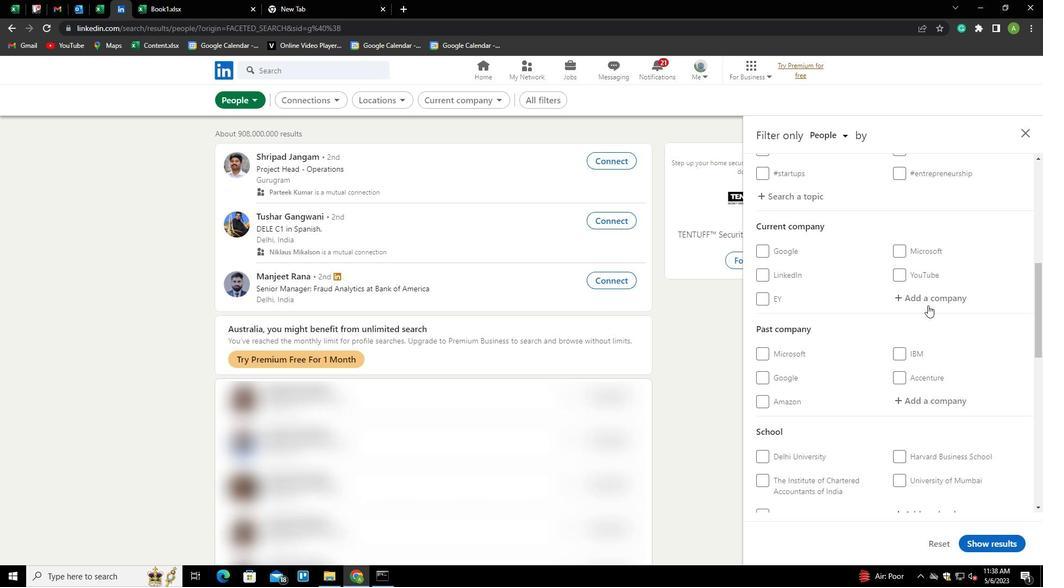 
Action: Mouse moved to (928, 302)
Screenshot: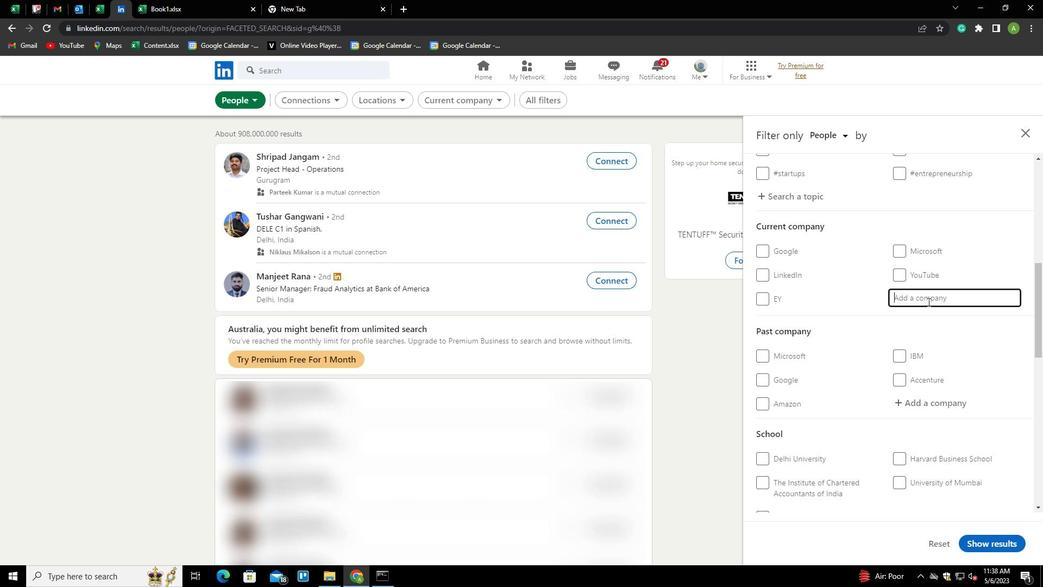 
Action: Key pressed <Key.shift>UNO<Key.backspace>ISON<Key.space>INTERNATIONAL<Key.space>CONSULTINH<Key.backspace>G<Key.down><Key.enter>
Screenshot: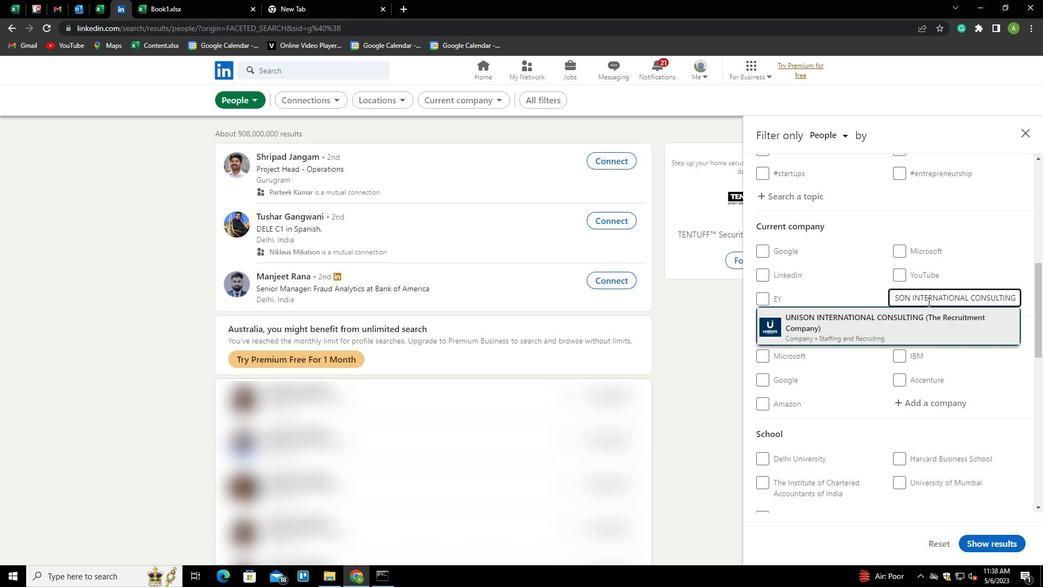 
Action: Mouse scrolled (928, 301) with delta (0, 0)
Screenshot: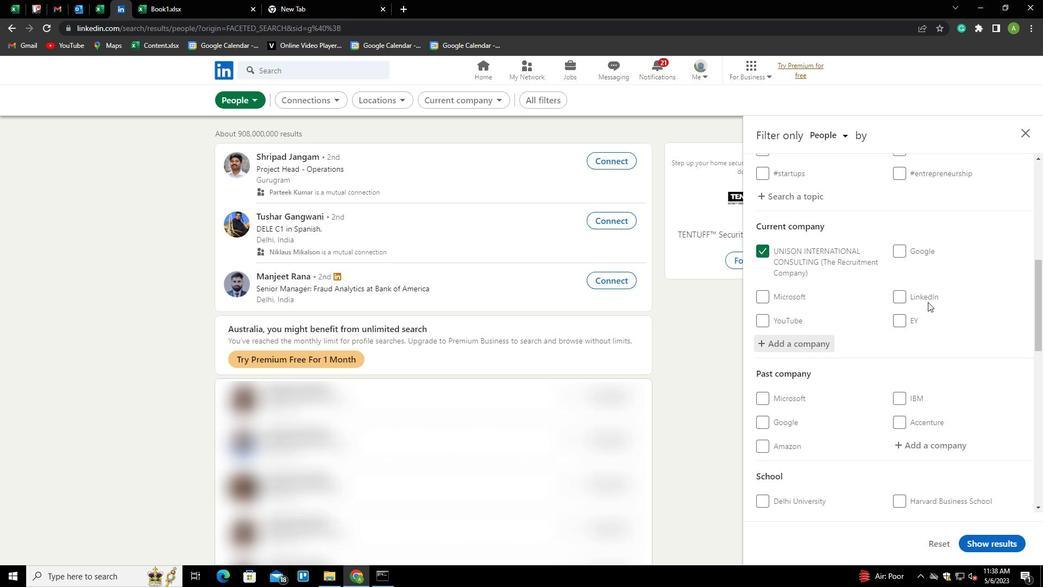 
Action: Mouse scrolled (928, 301) with delta (0, 0)
Screenshot: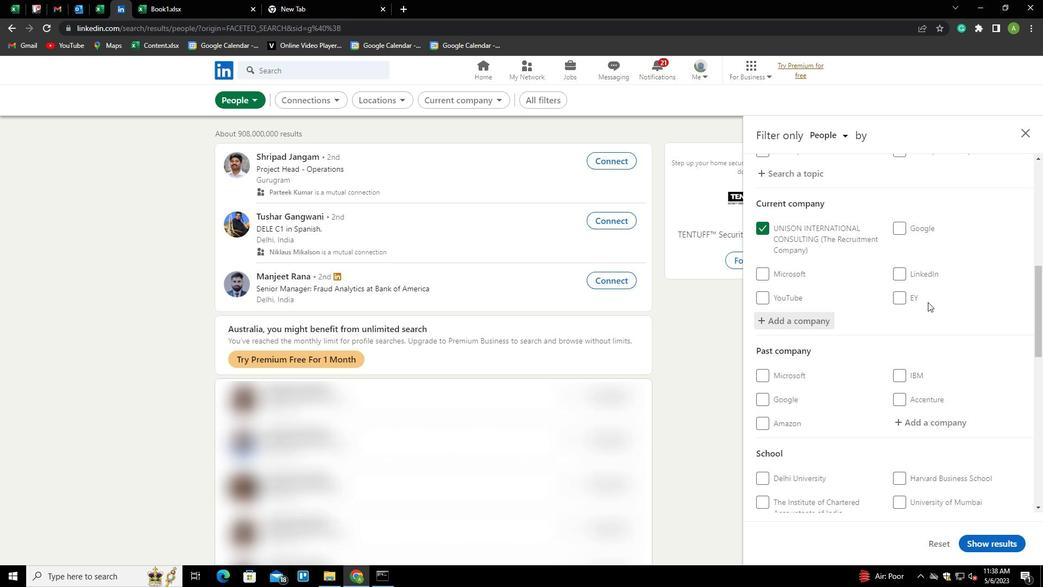 
Action: Mouse scrolled (928, 301) with delta (0, 0)
Screenshot: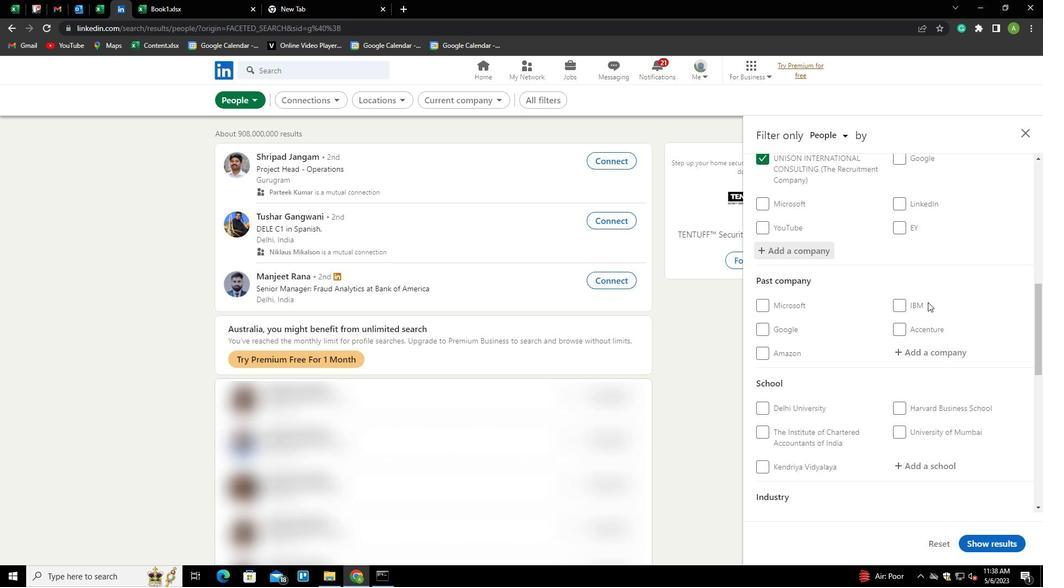 
Action: Mouse scrolled (928, 301) with delta (0, 0)
Screenshot: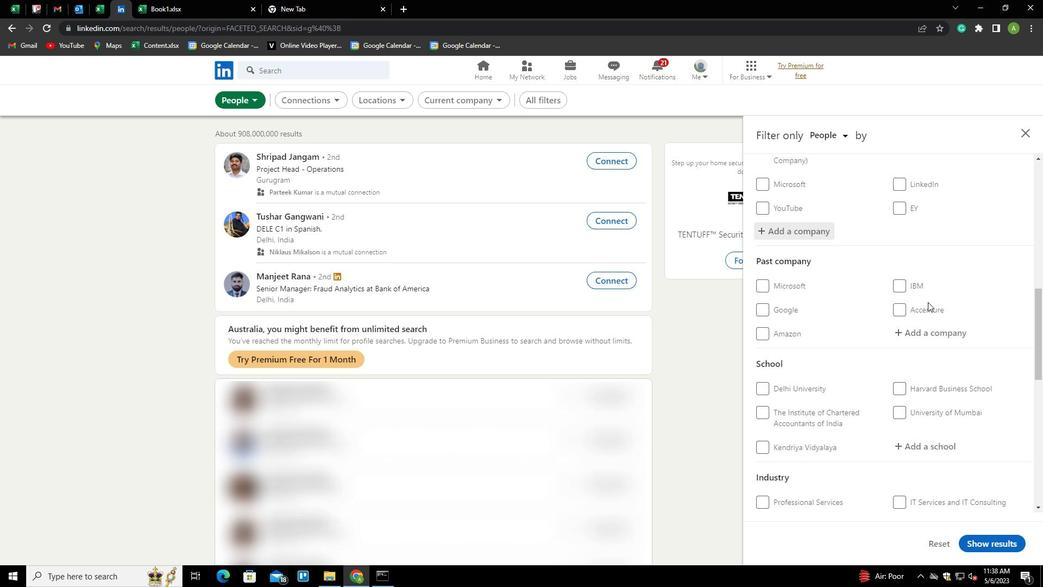 
Action: Mouse scrolled (928, 301) with delta (0, 0)
Screenshot: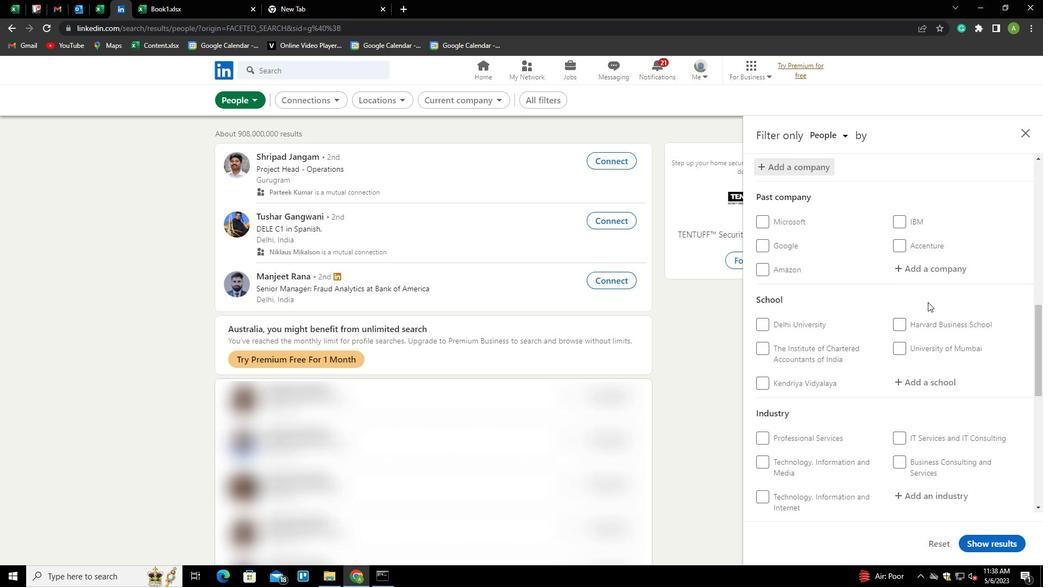 
Action: Mouse moved to (927, 288)
Screenshot: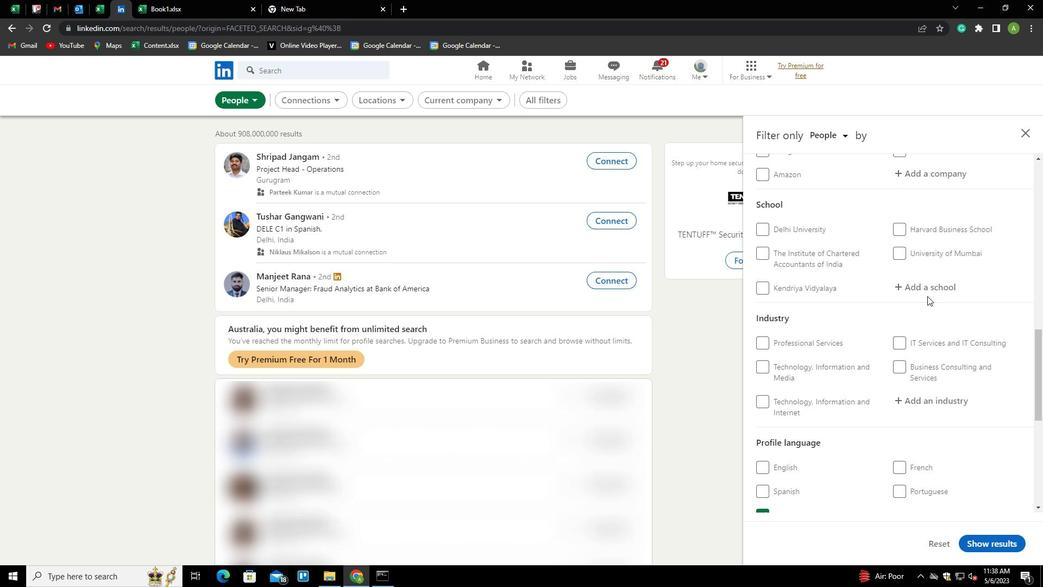 
Action: Mouse pressed left at (927, 288)
Screenshot: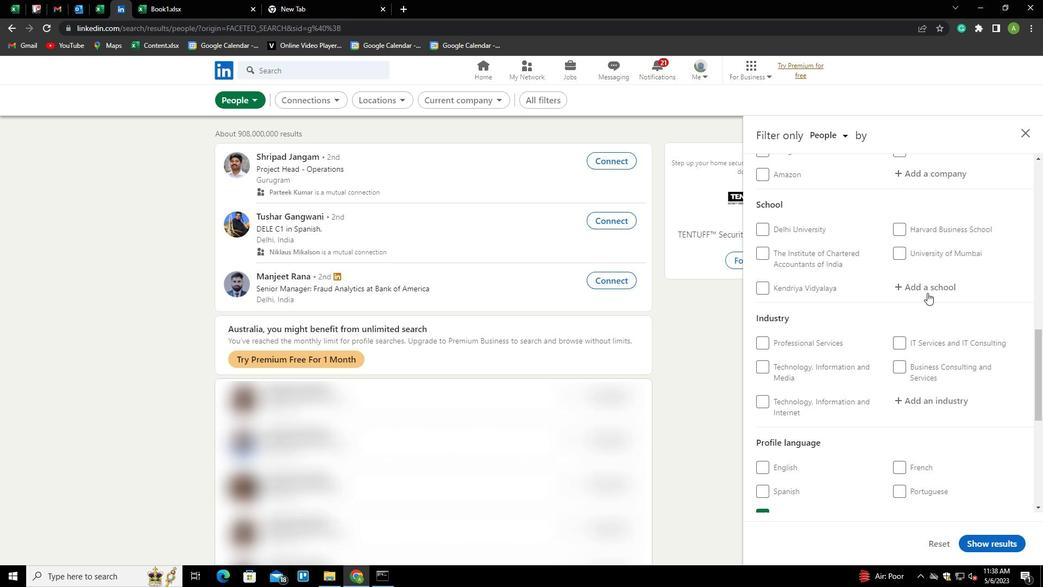 
Action: Key pressed <Key.shift><Key.shift><Key.shift><Key.shift><Key.shift><Key.shift><Key.shift><Key.shift><Key.shift><Key.shift><Key.shift><Key.shift><Key.shift><Key.shift><Key.shift><Key.shift><Key.shift><Key.shift><Key.shift><Key.shift><Key.shift><Key.shift><Key.shift><Key.shift><Key.shift><Key.shift><Key.shift><Key.shift><Key.shift><Key.shift><Key.shift><Key.shift><Key.shift><Key.shift><Key.shift><Key.shift><Key.shift><Key.shift><Key.shift><Key.shift><Key.shift><Key.shift><Key.shift><Key.shift><Key.shift><Key.shift><Key.shift><Key.shift><Key.shift><Key.shift><Key.shift><Key.shift><Key.shift><Key.shift><Key.shift><Key.shift><Key.shift><Key.shift><Key.shift><Key.shift><Key.shift><Key.shift><Key.shift><Key.shift><Key.shift><Key.shift><Key.shift><Key.shift><Key.shift><Key.shift><Key.shift><Key.shift><Key.shift><Key.shift><Key.shift><Key.shift><Key.shift><Key.shift><Key.shift><Key.shift><Key.shift><Key.shift><Key.shift><Key.shift><Key.shift><Key.shift><Key.shift><Key.shift><Key.shift><Key.shift><Key.shift><Key.shift><Key.shift><Key.shift><Key.shift><Key.shift><Key.shift><Key.shift><Key.shift><Key.shift><Key.shift><Key.shift><Key.shift><Key.shift><Key.shift><Key.shift><Key.shift><Key.shift><Key.shift><Key.shift><Key.shift><Key.shift><Key.shift><Key.shift><Key.shift><Key.shift><Key.shift><Key.shift><Key.shift><Key.shift><Key.shift><Key.shift><Key.shift>AHMEDABAS<Key.backspace>D<Key.space>JOBS<Key.down><Key.enter>
Screenshot: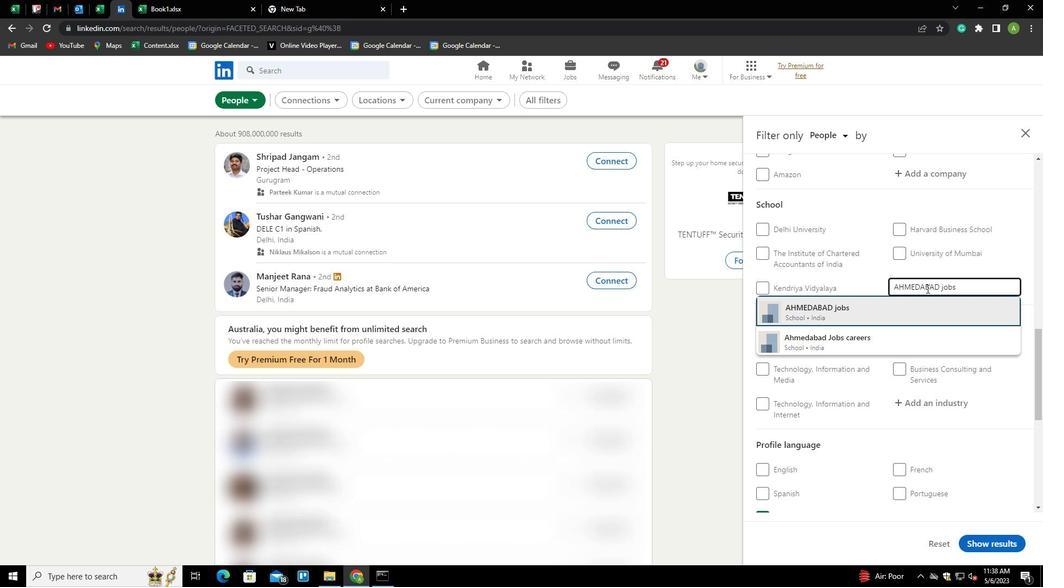 
Action: Mouse scrolled (927, 288) with delta (0, 0)
Screenshot: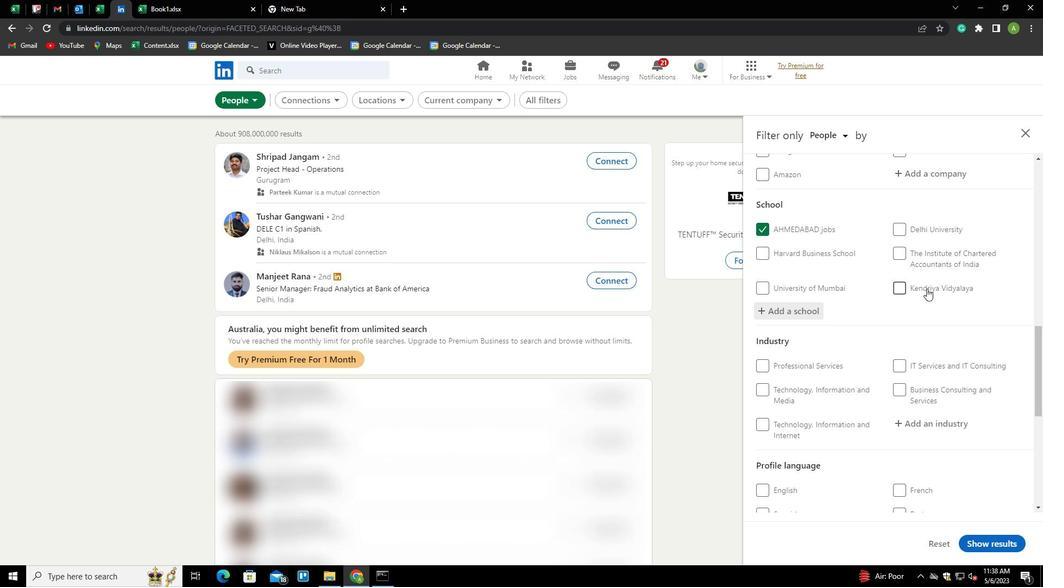 
Action: Mouse scrolled (927, 288) with delta (0, 0)
Screenshot: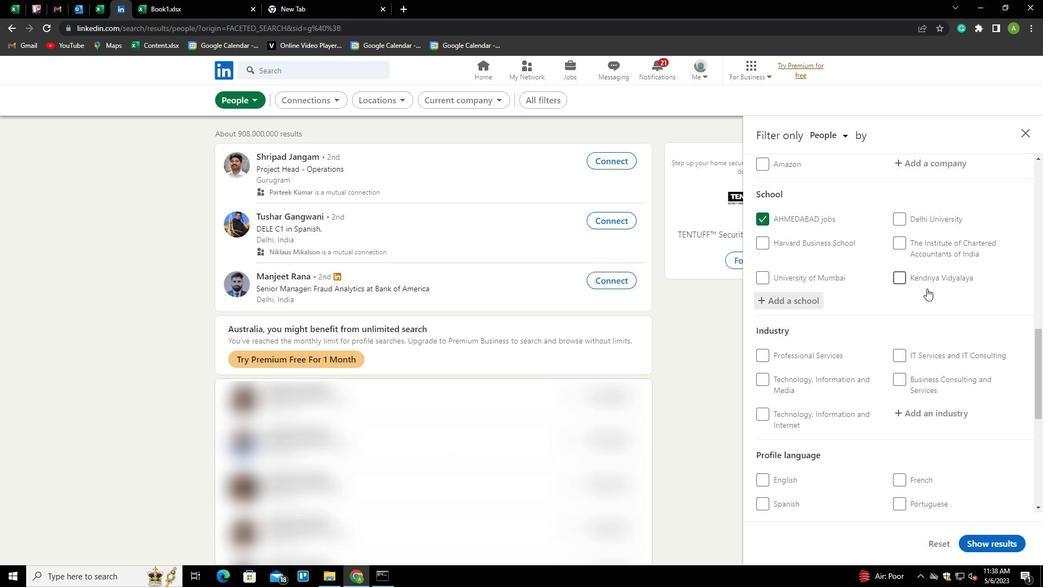 
Action: Mouse moved to (940, 315)
Screenshot: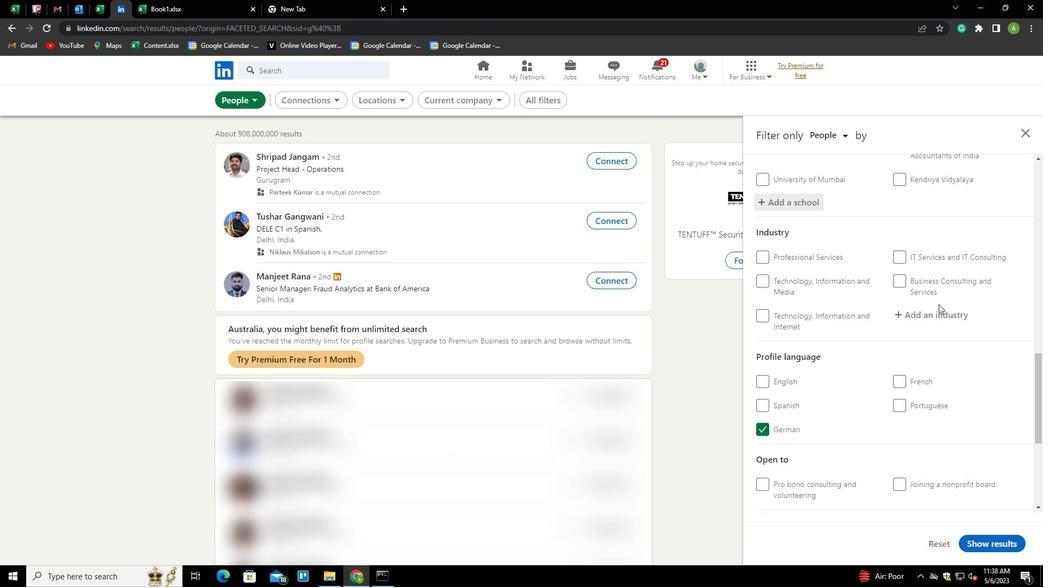 
Action: Mouse pressed left at (940, 315)
Screenshot: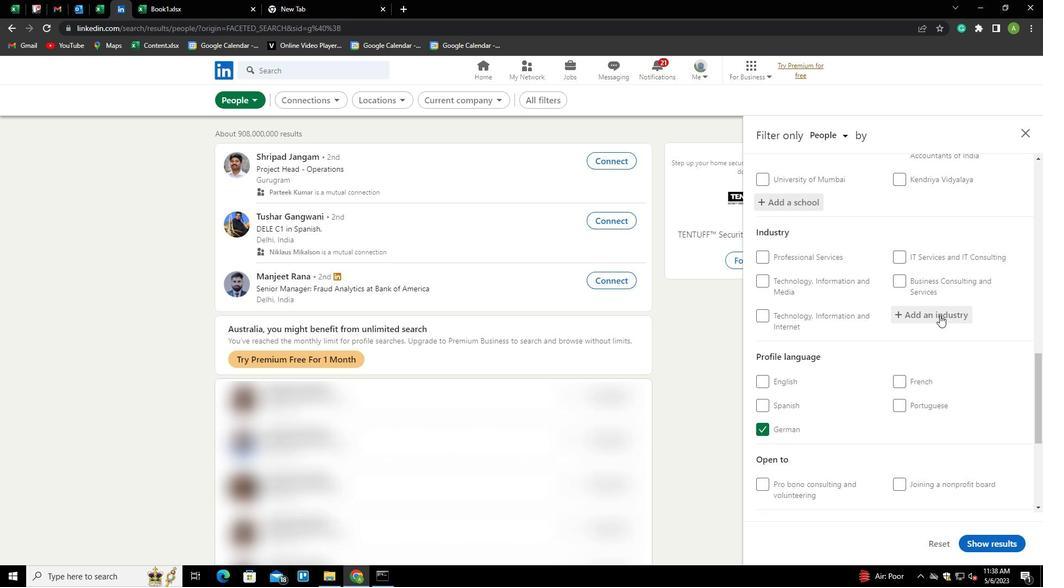 
Action: Key pressed <Key.shift>OUTPATIENT<Key.space><Key.shift>CARE<Key.space><Key.shift>CENTERS<Key.down><Key.enter>
Screenshot: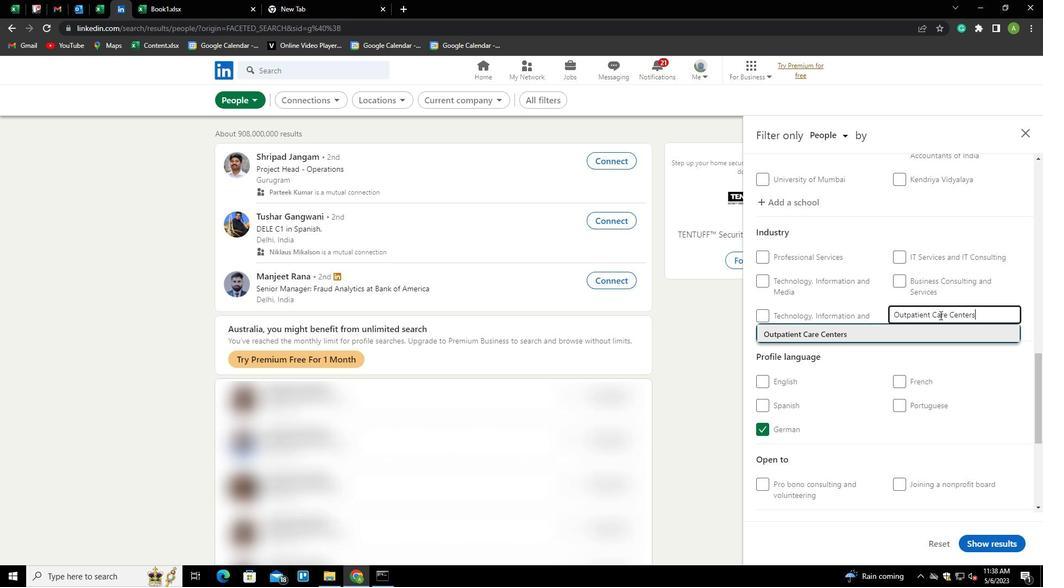 
Action: Mouse scrolled (940, 314) with delta (0, 0)
Screenshot: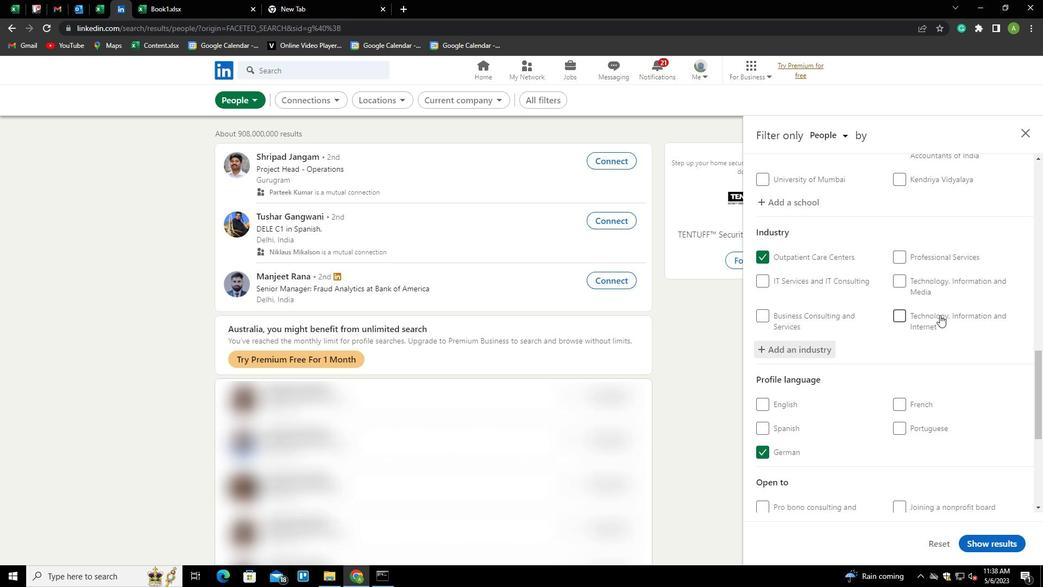 
Action: Mouse scrolled (940, 314) with delta (0, 0)
Screenshot: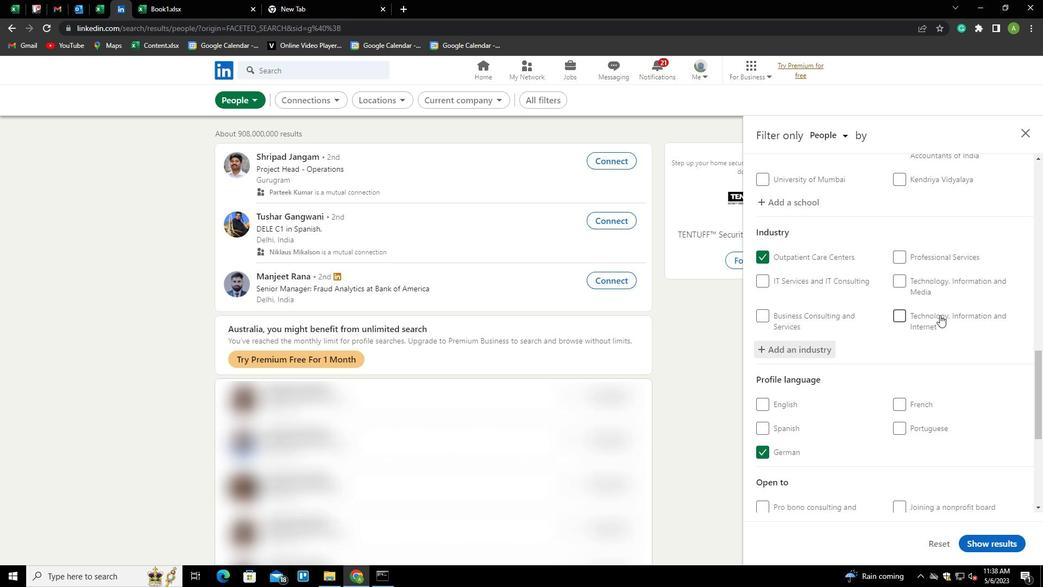 
Action: Mouse scrolled (940, 314) with delta (0, 0)
Screenshot: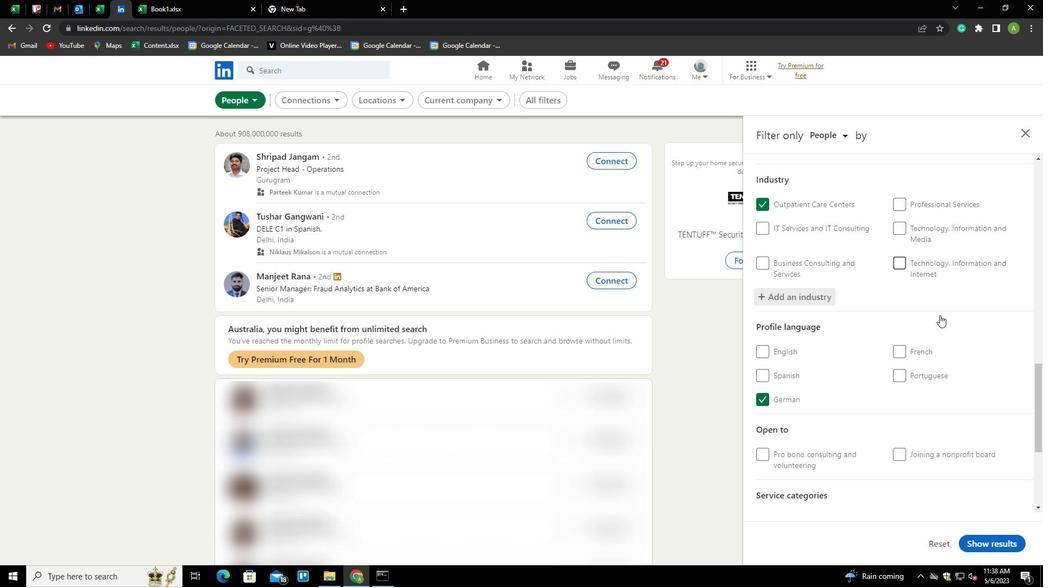 
Action: Mouse scrolled (940, 314) with delta (0, 0)
Screenshot: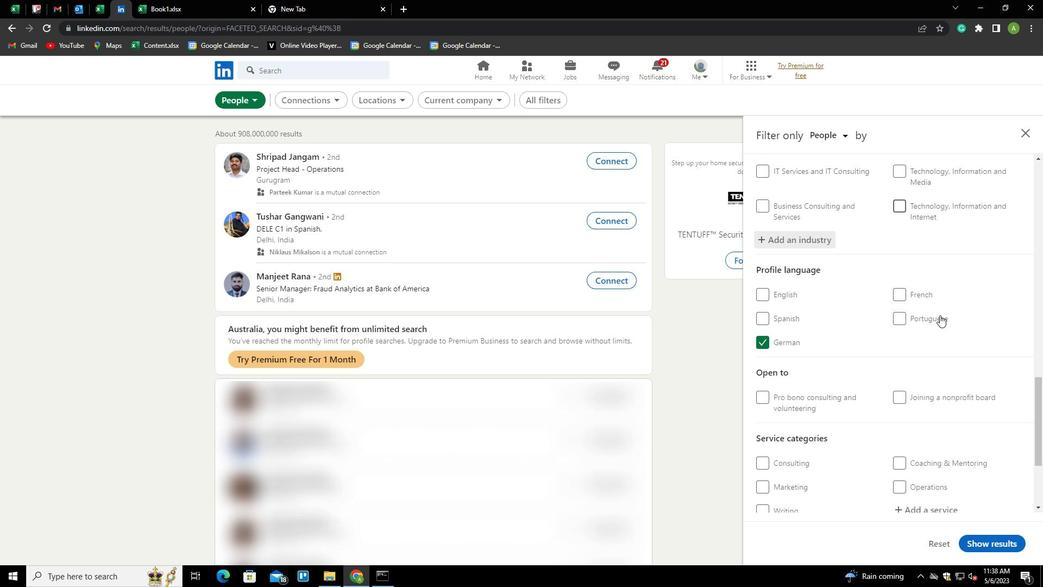 
Action: Mouse moved to (936, 398)
Screenshot: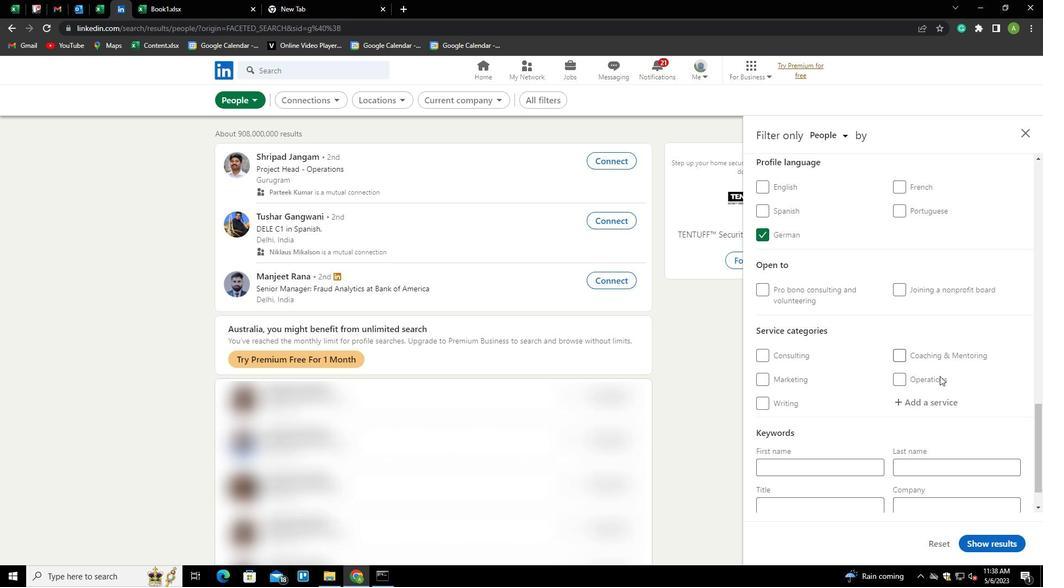 
Action: Mouse pressed left at (936, 398)
Screenshot: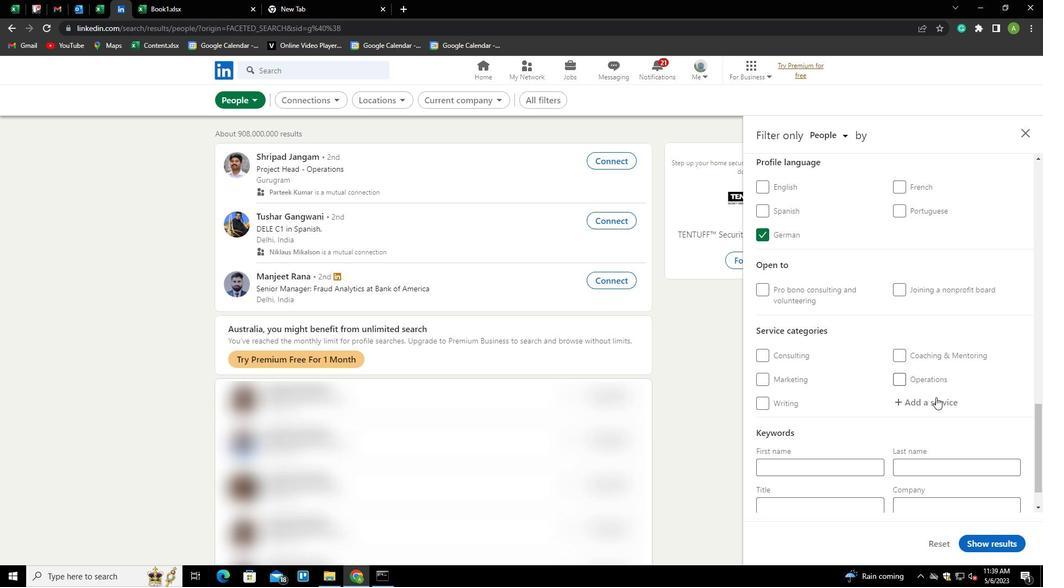 
Action: Mouse moved to (935, 398)
Screenshot: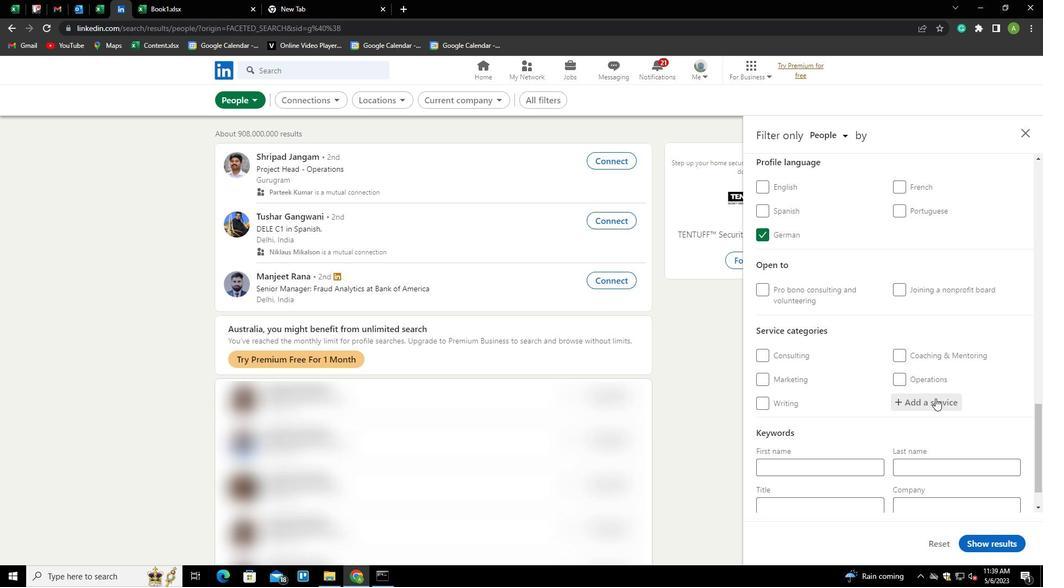 
Action: Key pressed <Key.shift>
Screenshot: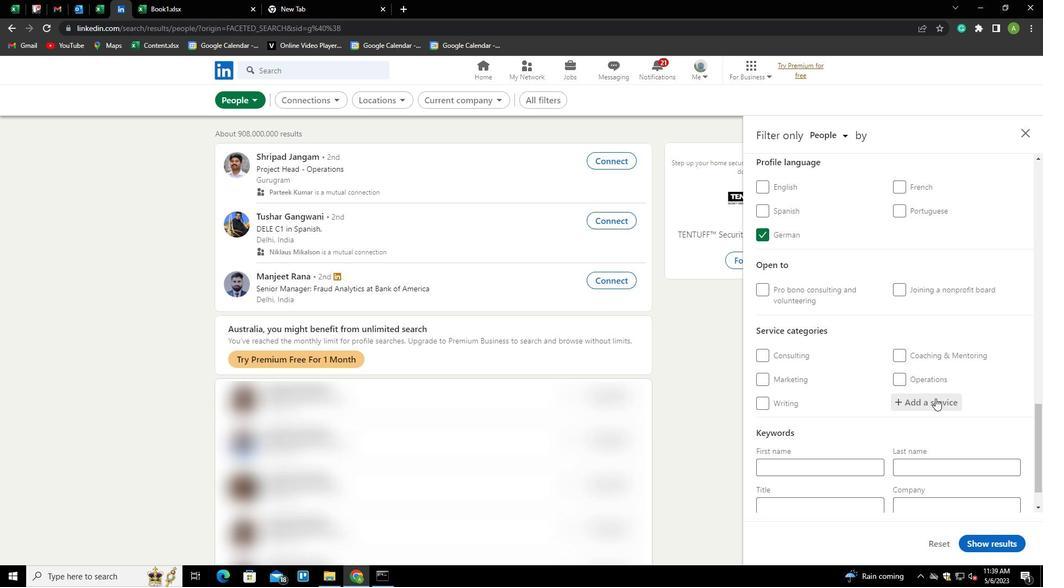 
Action: Mouse moved to (930, 395)
Screenshot: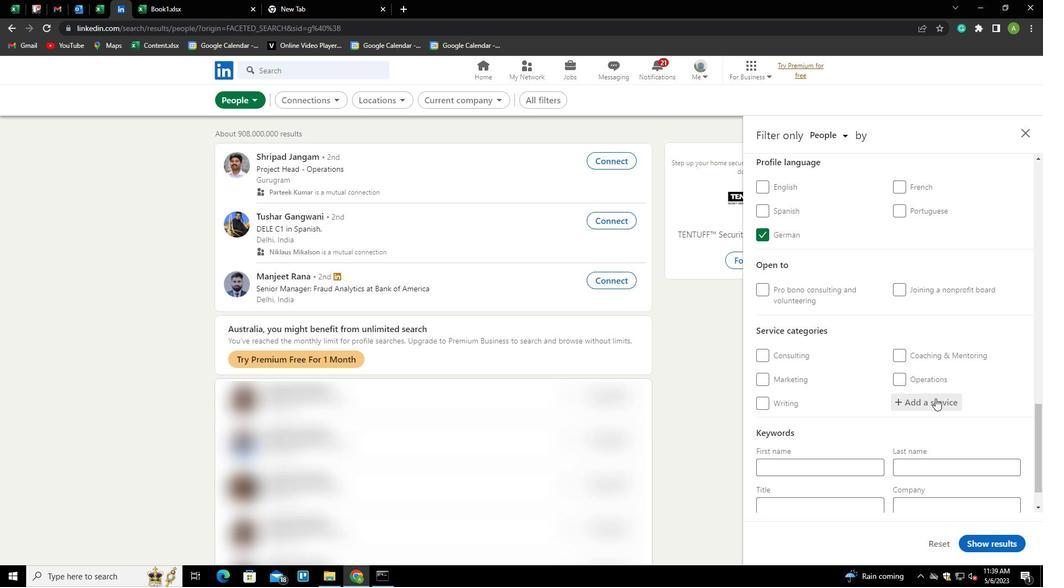 
Action: Key pressed <Key.shift><Key.shift><Key.shift><Key.shift><Key.shift><Key.shift><Key.shift><Key.shift><Key.shift><Key.shift><Key.shift><Key.shift><Key.shift><Key.shift><Key.shift><Key.shift><Key.shift><Key.shift><Key.shift><Key.shift><Key.shift><Key.shift><Key.shift><Key.shift><Key.shift><Key.shift><Key.shift><Key.shift>BARTENDING<Key.down><Key.enter>
Screenshot: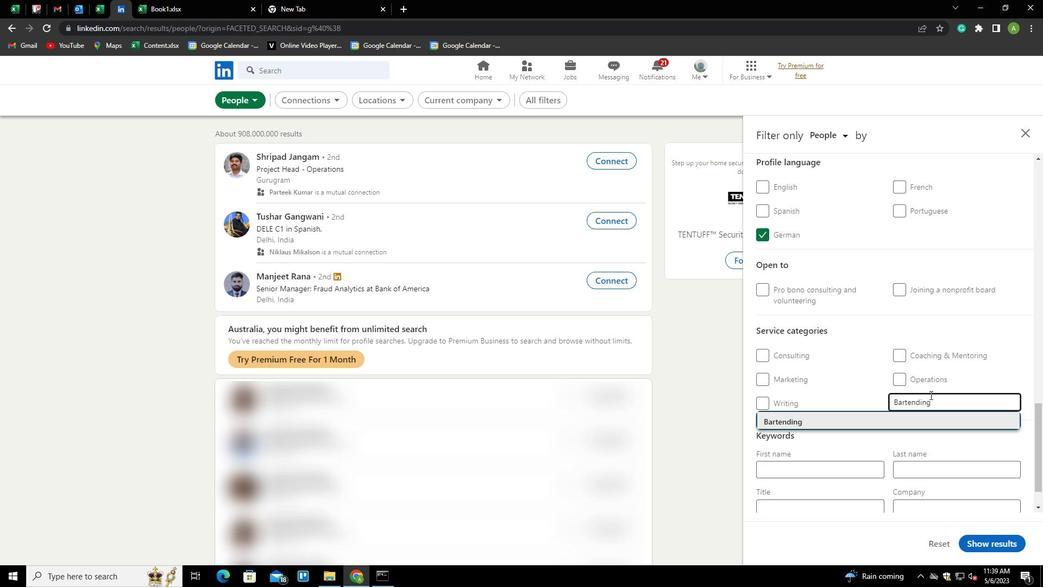 
Action: Mouse scrolled (930, 394) with delta (0, 0)
Screenshot: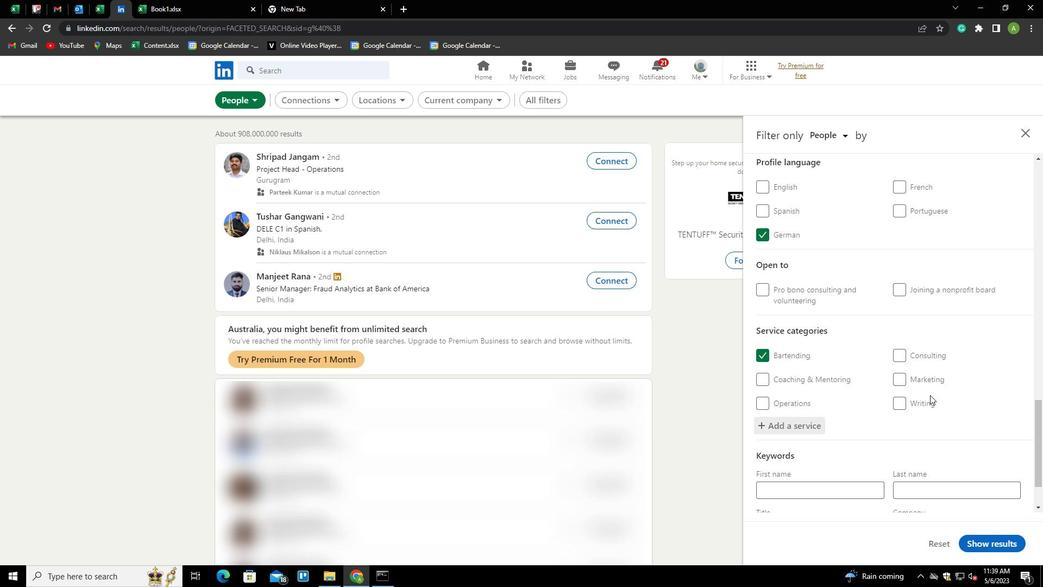 
Action: Mouse scrolled (930, 394) with delta (0, 0)
Screenshot: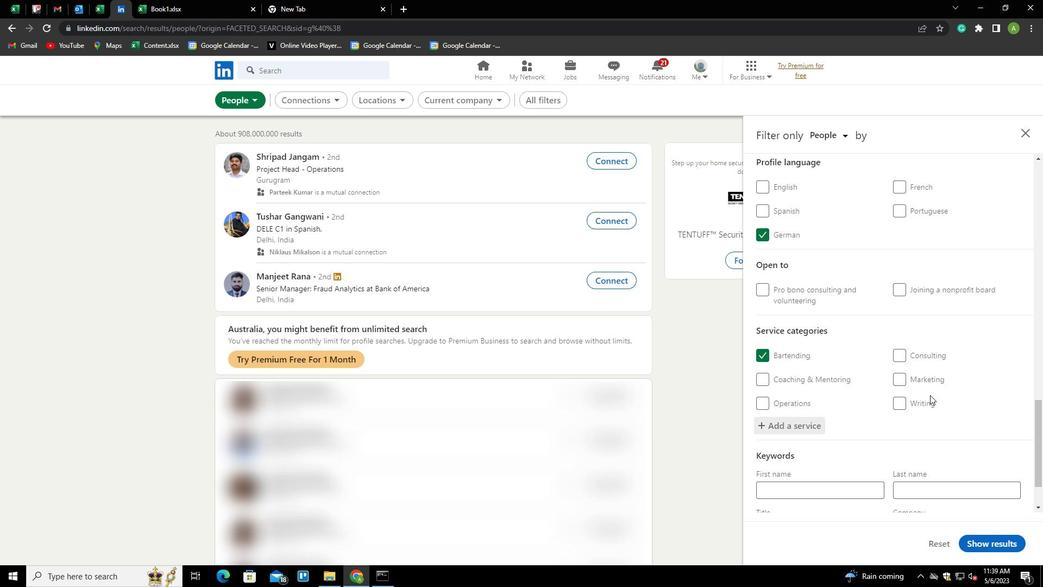 
Action: Mouse scrolled (930, 394) with delta (0, 0)
Screenshot: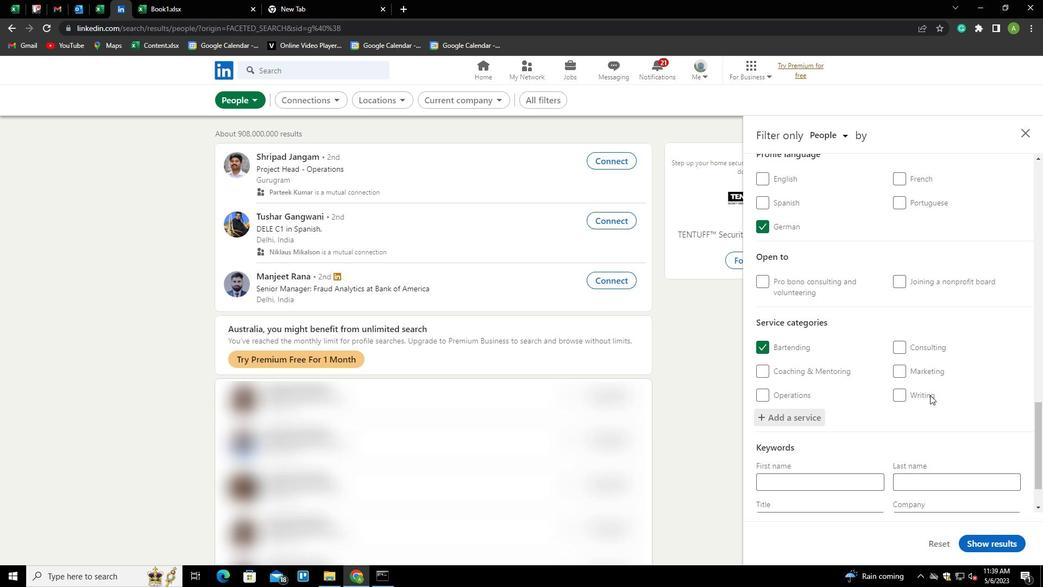 
Action: Mouse scrolled (930, 394) with delta (0, 0)
Screenshot: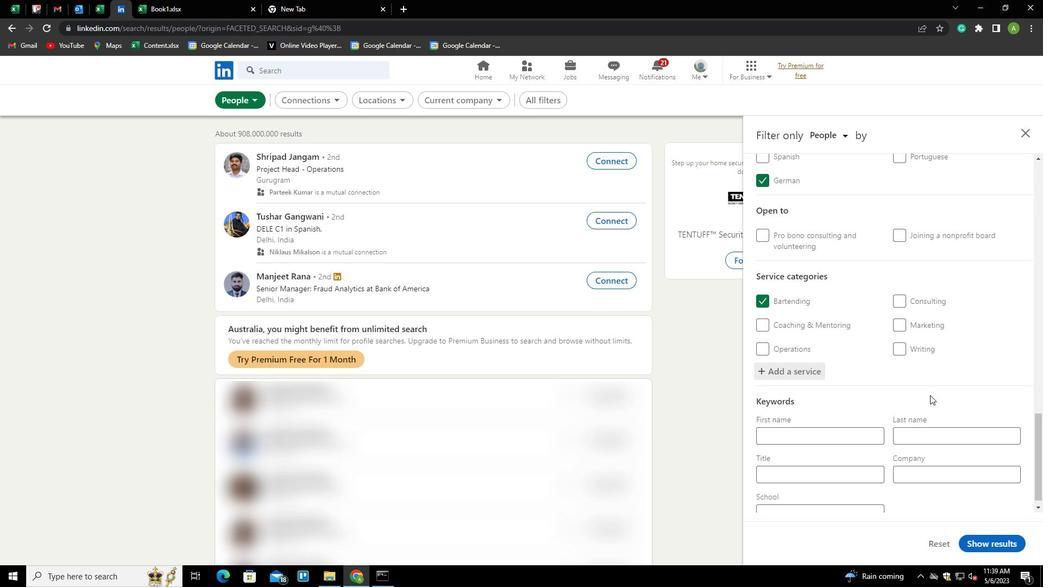 
Action: Mouse scrolled (930, 394) with delta (0, 0)
Screenshot: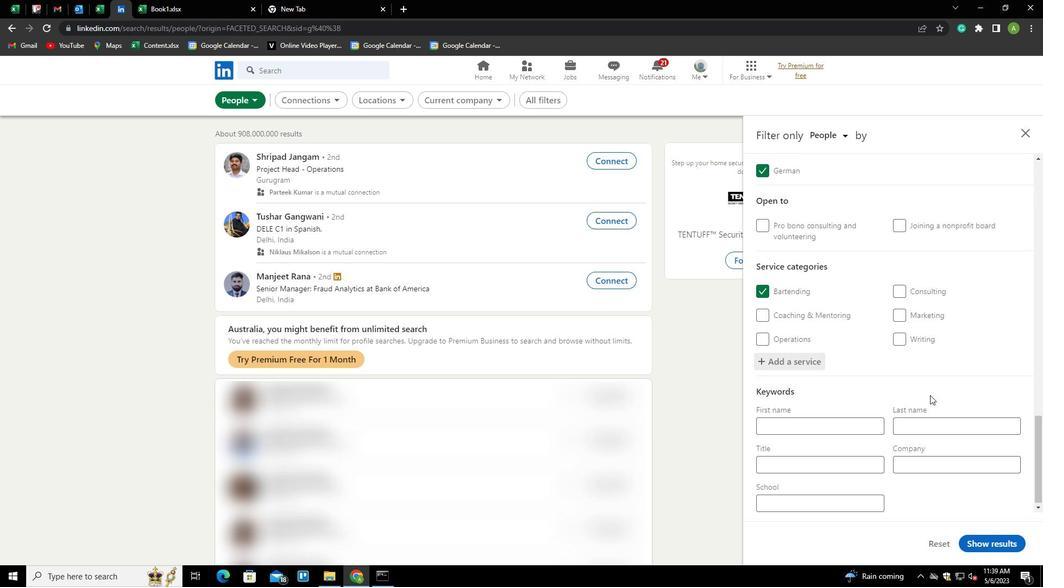 
Action: Mouse moved to (850, 468)
Screenshot: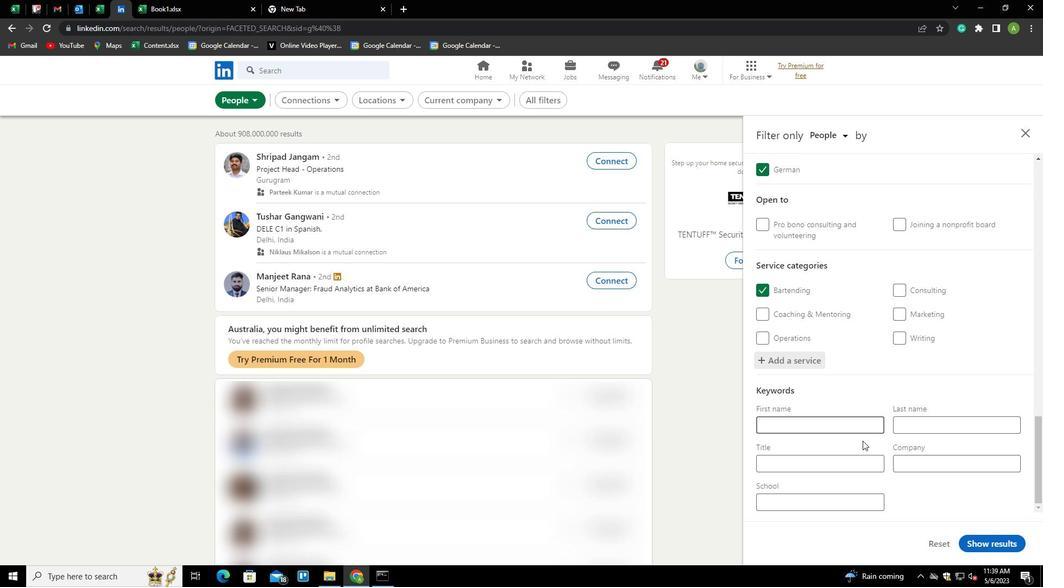 
Action: Mouse pressed left at (850, 468)
Screenshot: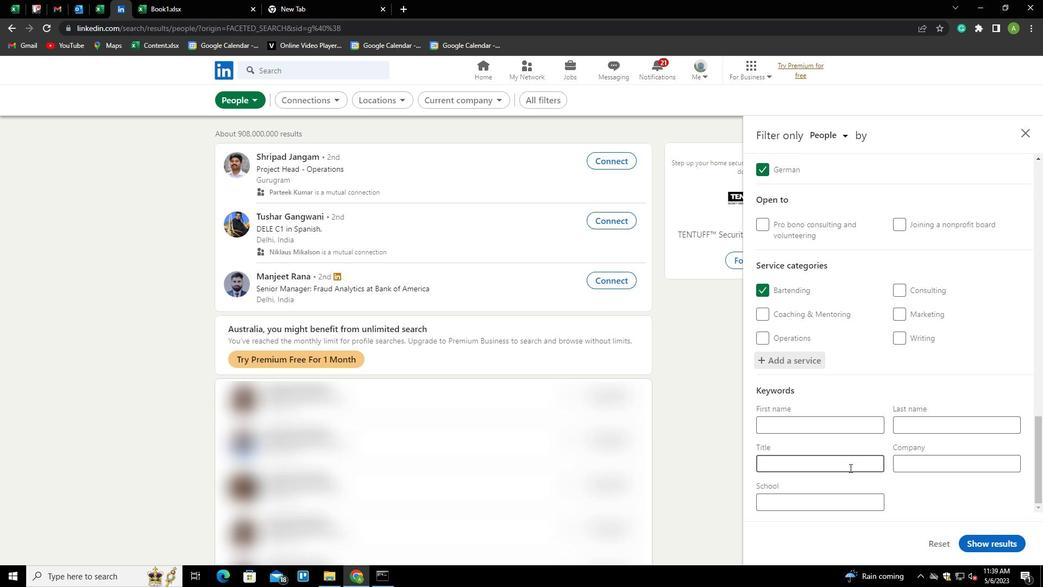 
Action: Mouse moved to (844, 465)
Screenshot: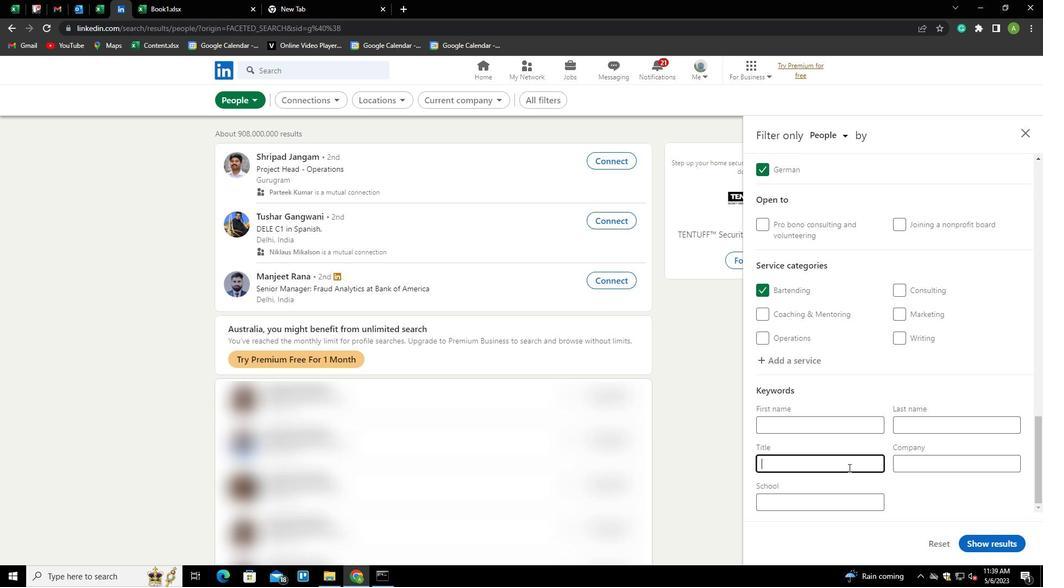 
Action: Key pressed <Key.shift>SALES<Key.space><Key.shift>REPRESENTATIVE
Screenshot: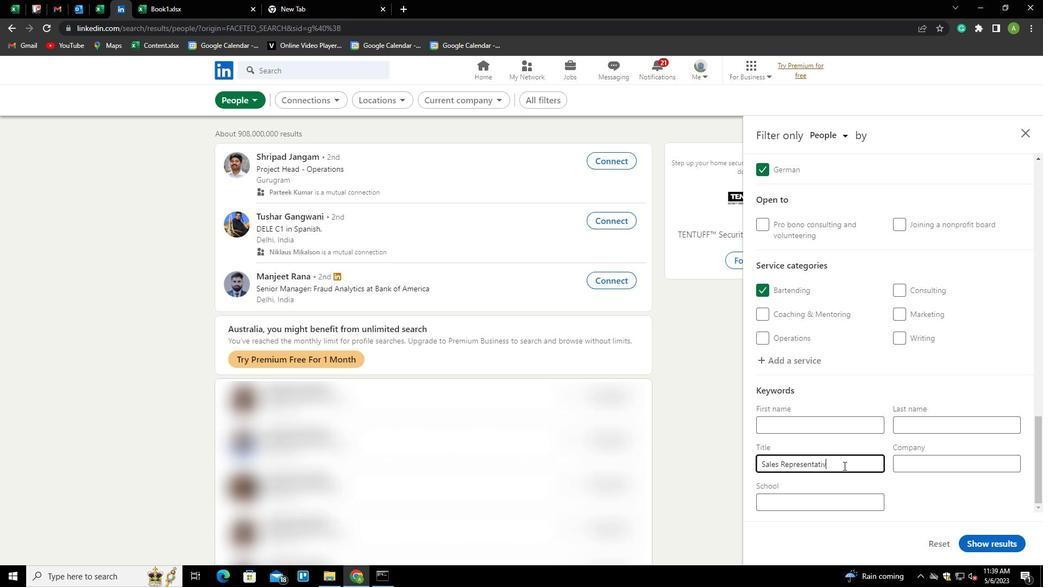 
Action: Mouse moved to (942, 503)
Screenshot: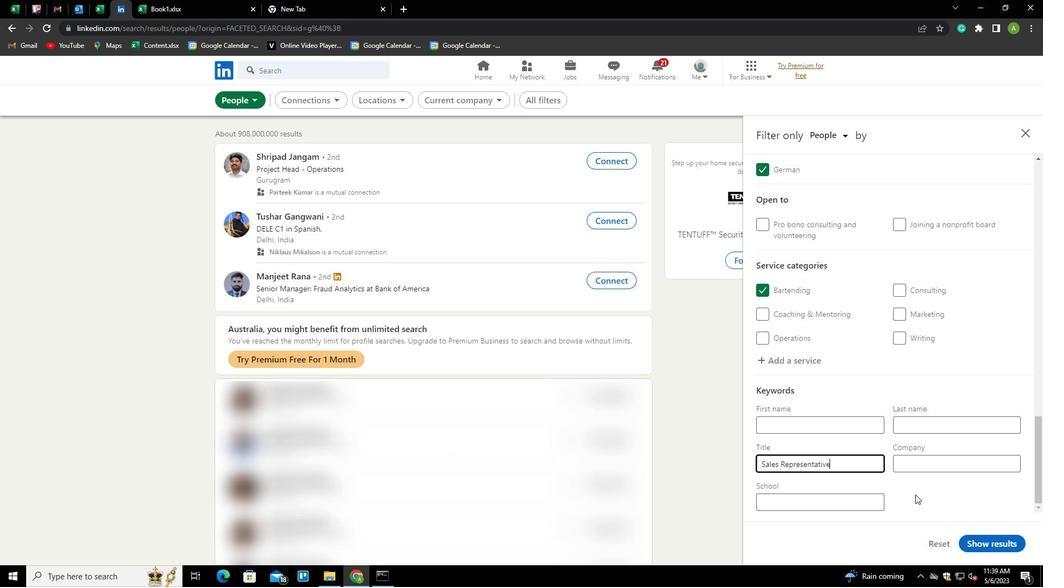 
Action: Mouse pressed left at (942, 503)
Screenshot: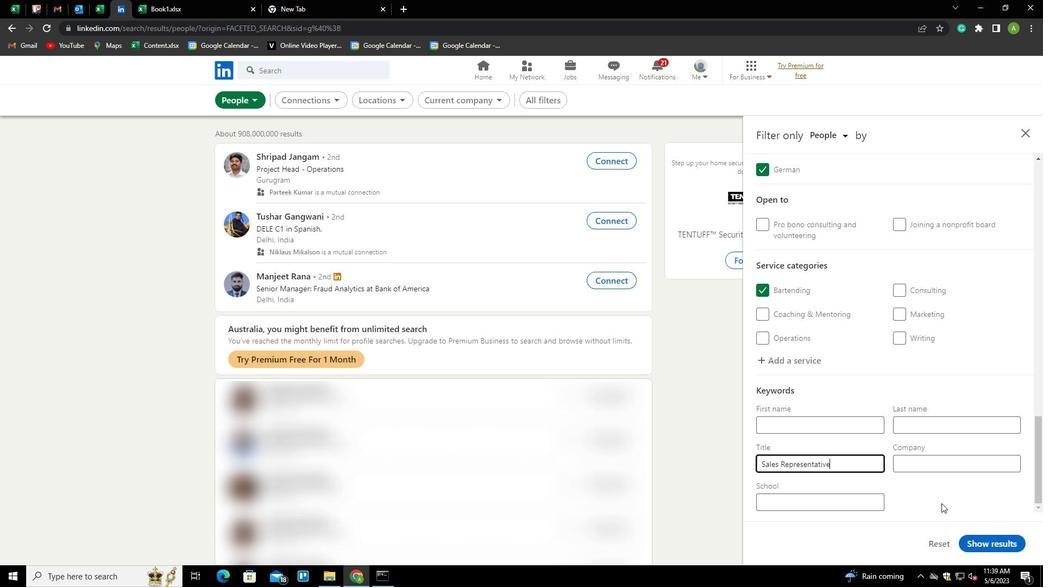 
Action: Mouse moved to (983, 539)
Screenshot: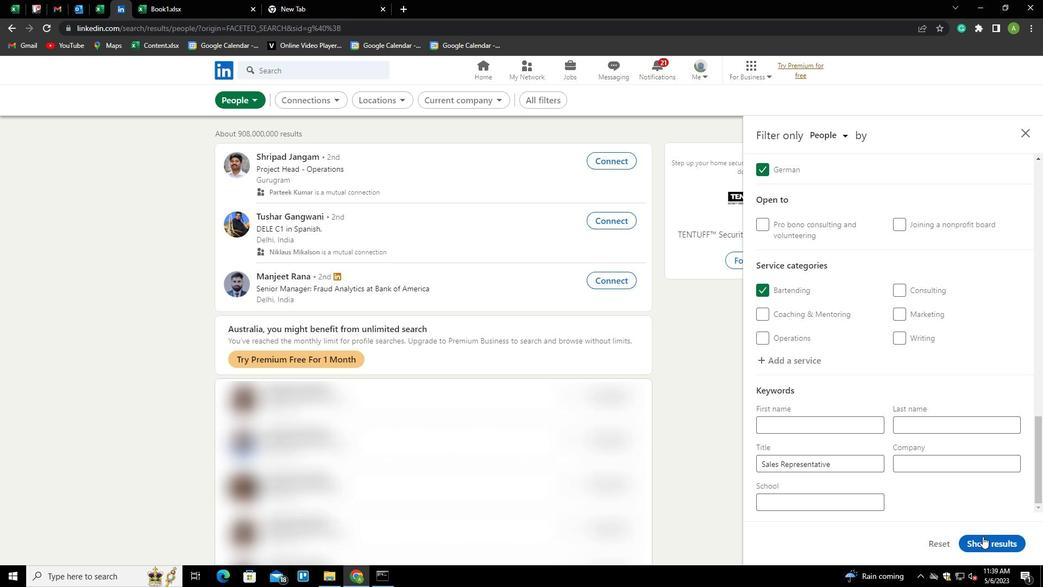 
Action: Mouse pressed left at (983, 539)
Screenshot: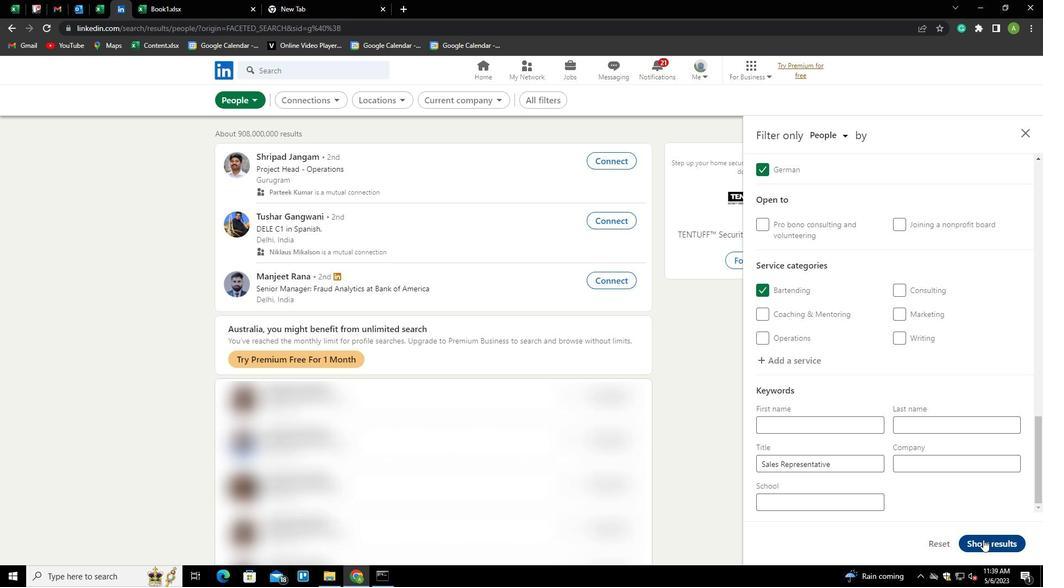 
Action: Mouse moved to (980, 529)
Screenshot: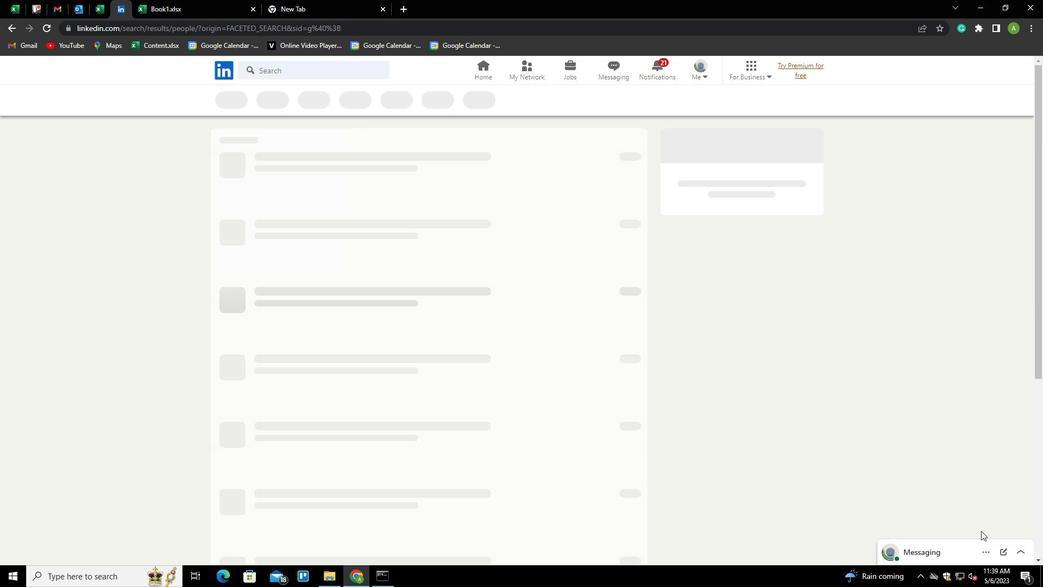 
